 Task: Add an event with the title Third Project Review and Lessons Learned, date '2023/11/30', time 8:00 AM to 10:00 AMand add a description: Welcome to our Team Building Challenge: Scavenger Hunt, an exciting and engaging activity designed to foster teamwork, problem-solving, and collaboration within your team. This scavenger hunt is a fun and interactive way for team members to work together, think creatively, and build strong bonds while completing a series of challenges and searching for hidden items or clues., put the event into Red category, logged in from the account softage.8@softage.netand send the event invitation to softage.6@softage.net and softage.1@softage.net. Set a reminder for the event 15 minutes before
Action: Mouse moved to (134, 152)
Screenshot: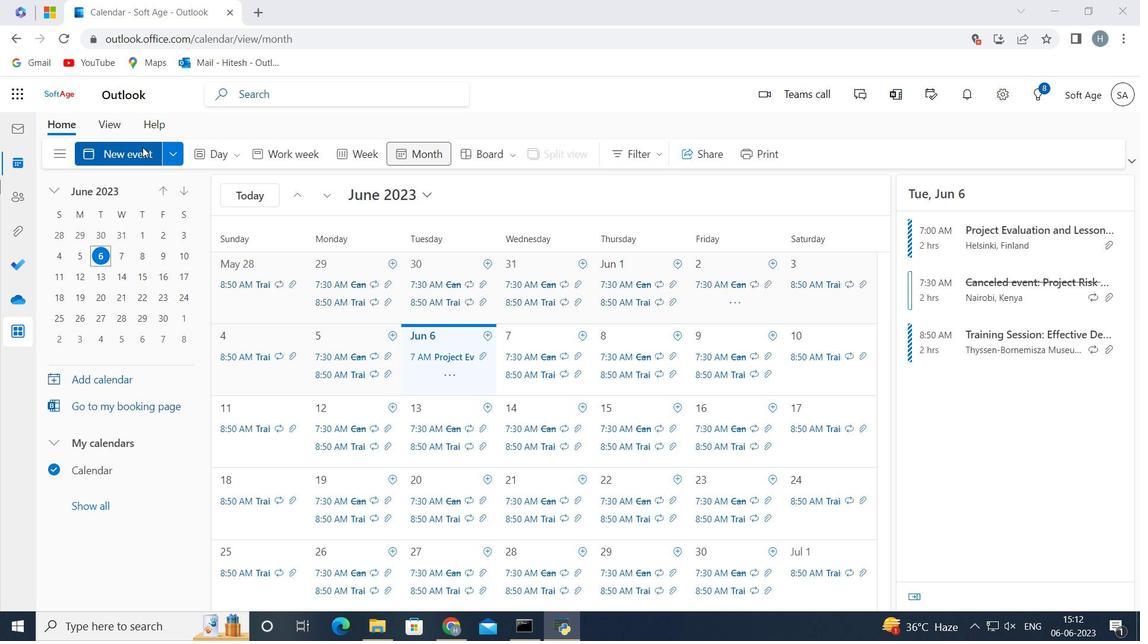 
Action: Mouse pressed left at (134, 152)
Screenshot: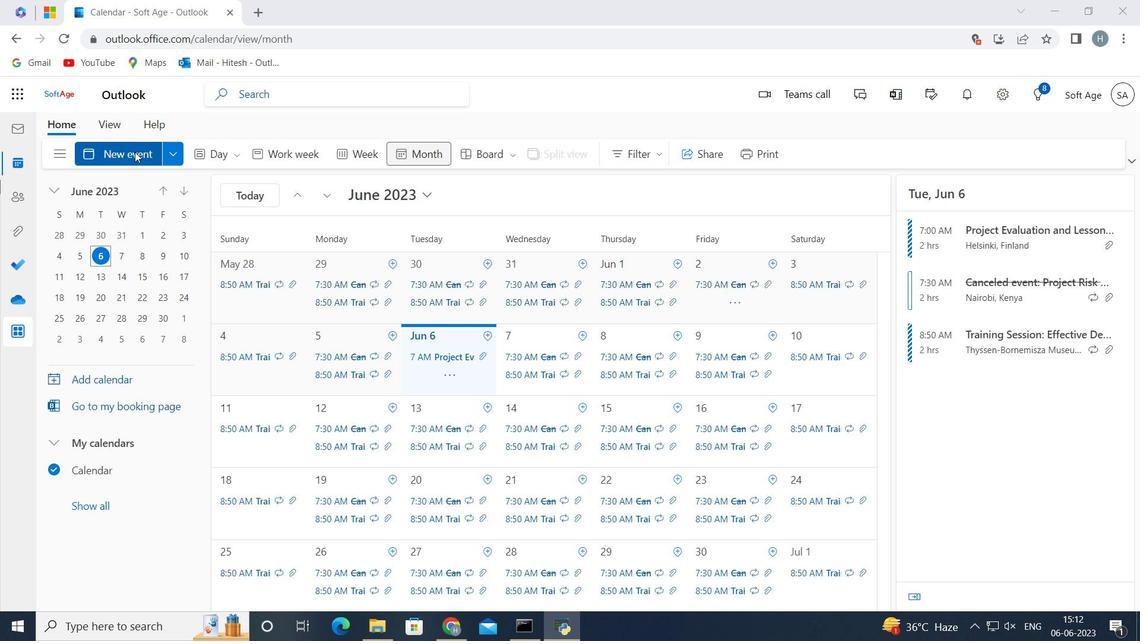 
Action: Mouse moved to (300, 242)
Screenshot: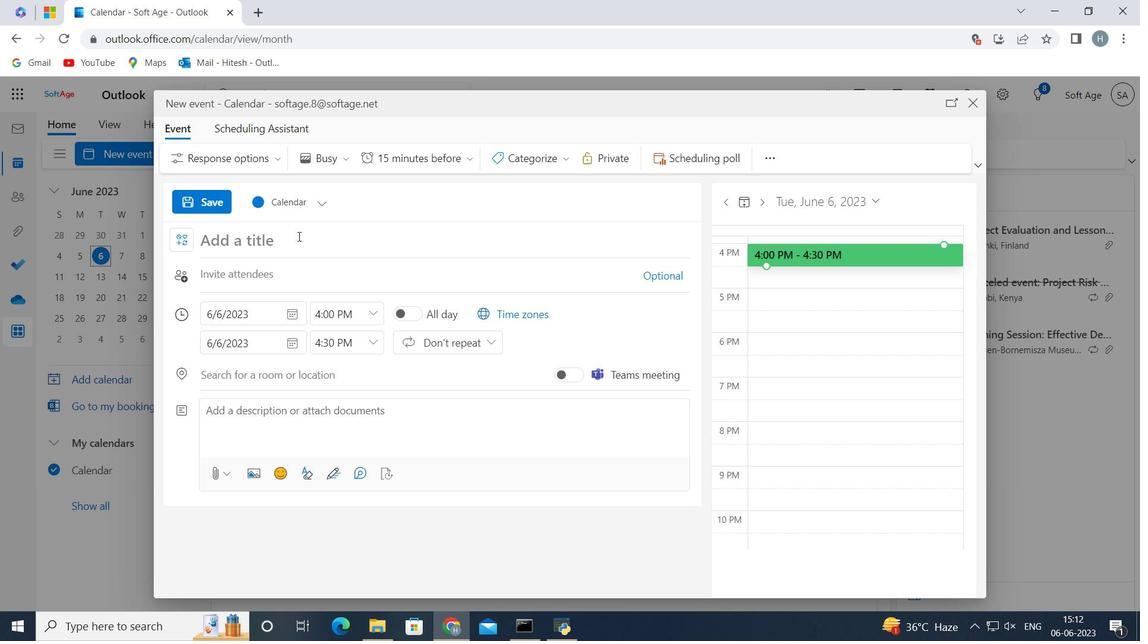 
Action: Mouse pressed left at (300, 242)
Screenshot: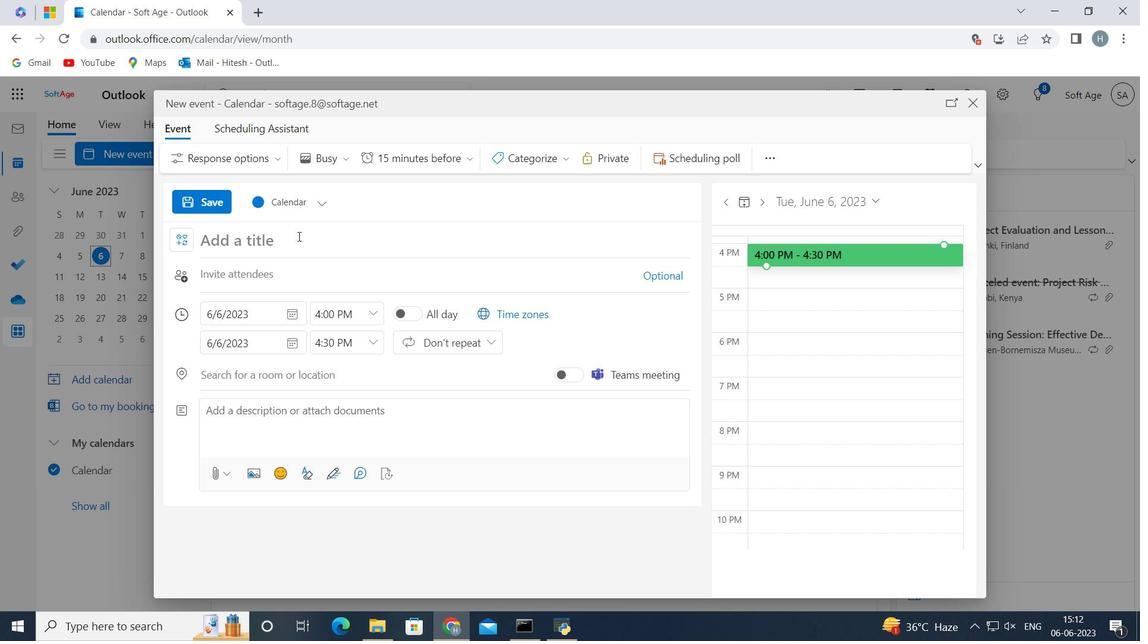 
Action: Mouse moved to (302, 242)
Screenshot: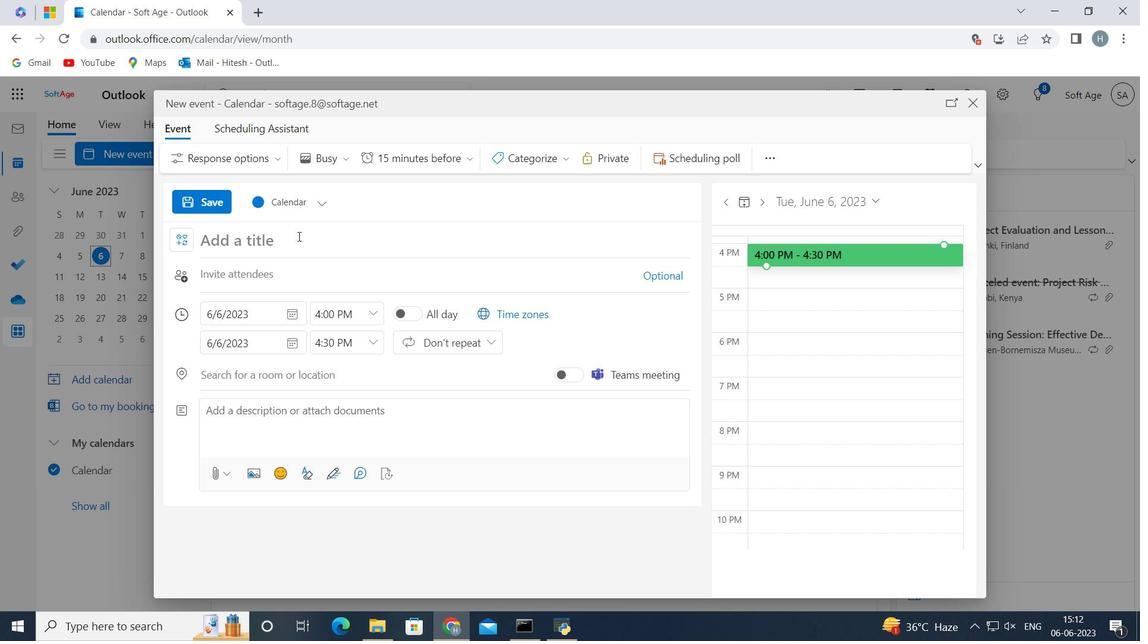 
Action: Key pressed <Key.shift>Third<Key.space><Key.shift>Project<Key.space><Key.shift>Review<Key.space>and<Key.space><Key.shift>Lessons<Key.space><Key.shift>Learned<Key.space>
Screenshot: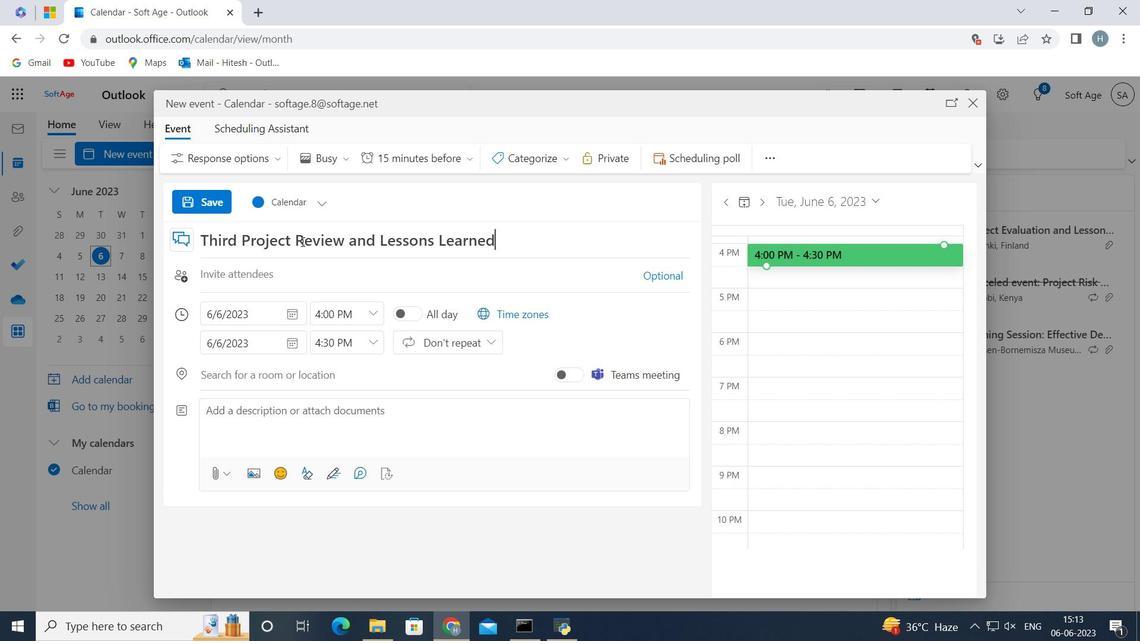
Action: Mouse moved to (292, 313)
Screenshot: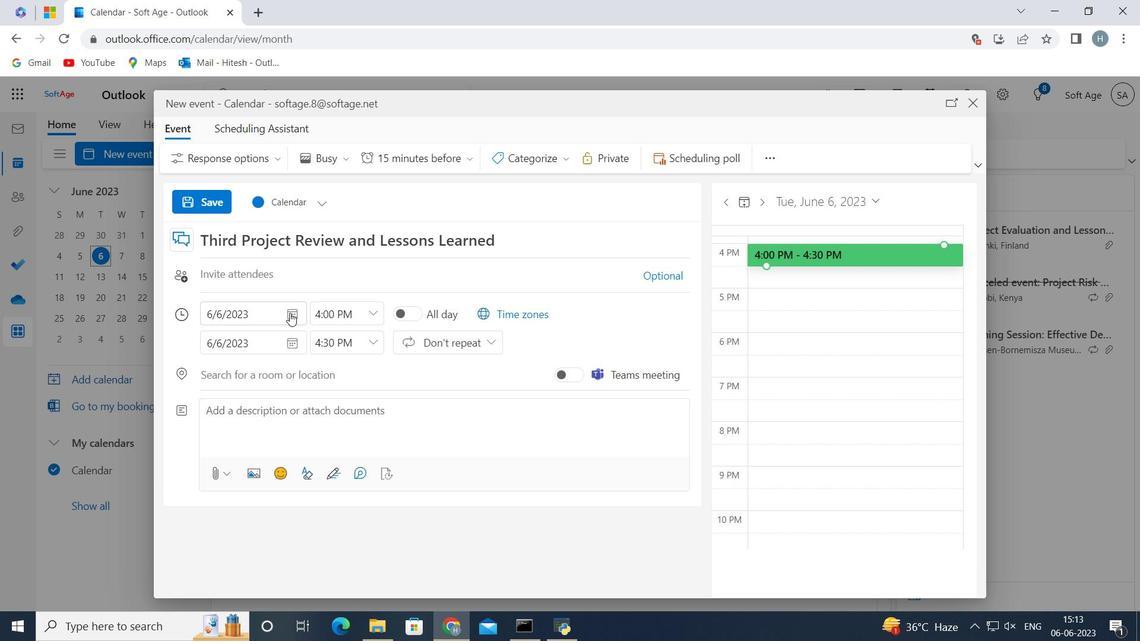 
Action: Mouse pressed left at (290, 313)
Screenshot: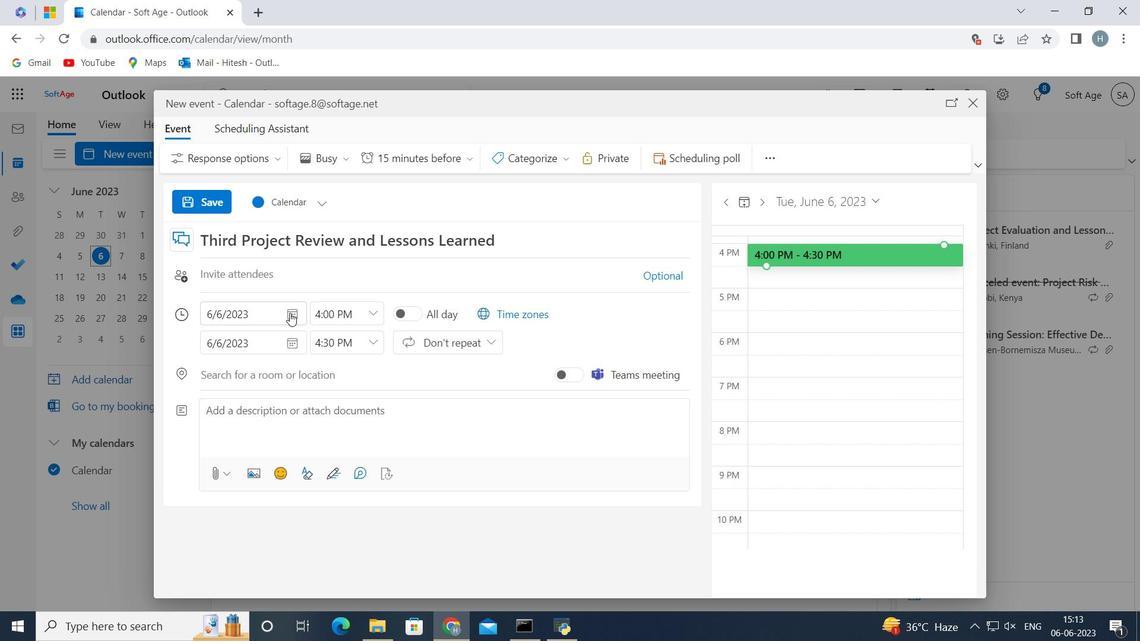 
Action: Mouse moved to (273, 340)
Screenshot: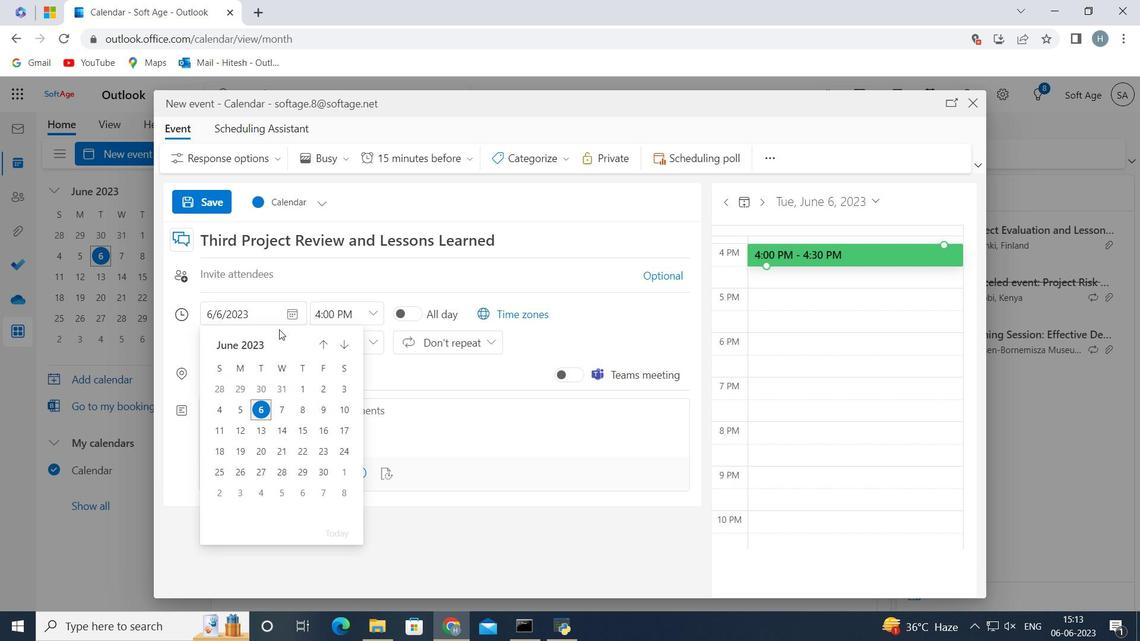 
Action: Mouse pressed left at (273, 340)
Screenshot: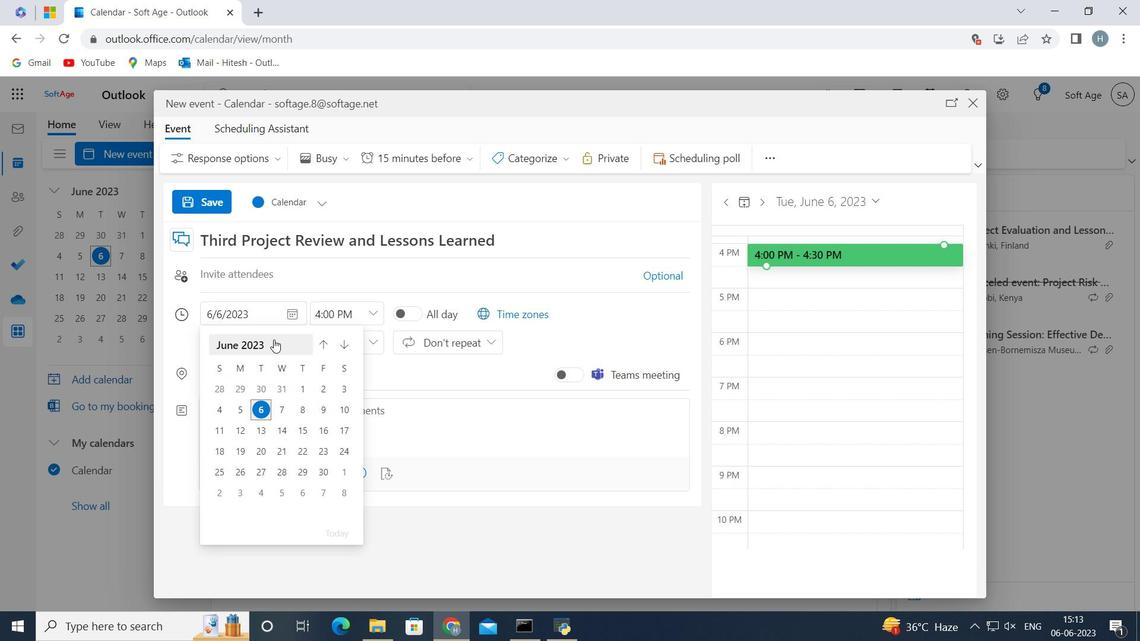 
Action: Mouse pressed left at (273, 340)
Screenshot: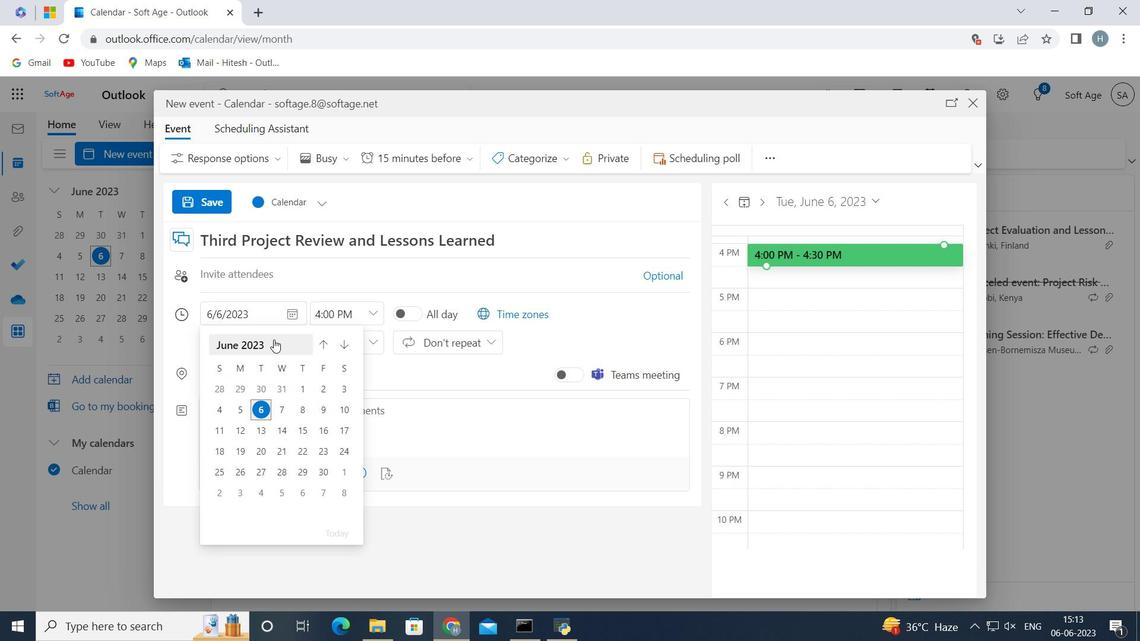 
Action: Mouse moved to (338, 370)
Screenshot: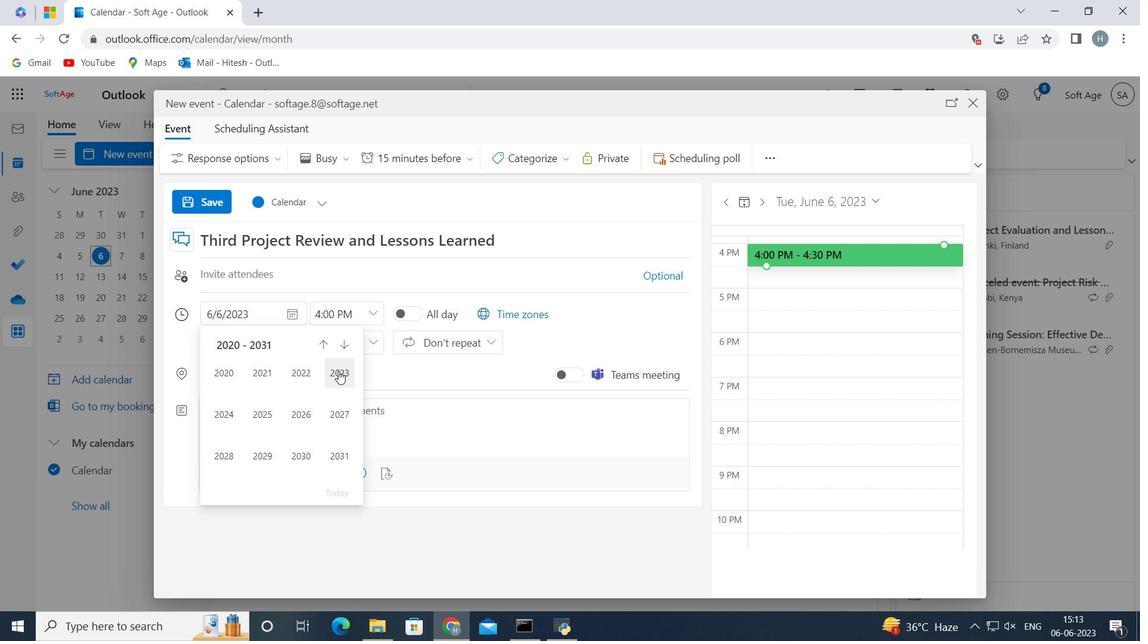 
Action: Mouse pressed left at (338, 370)
Screenshot: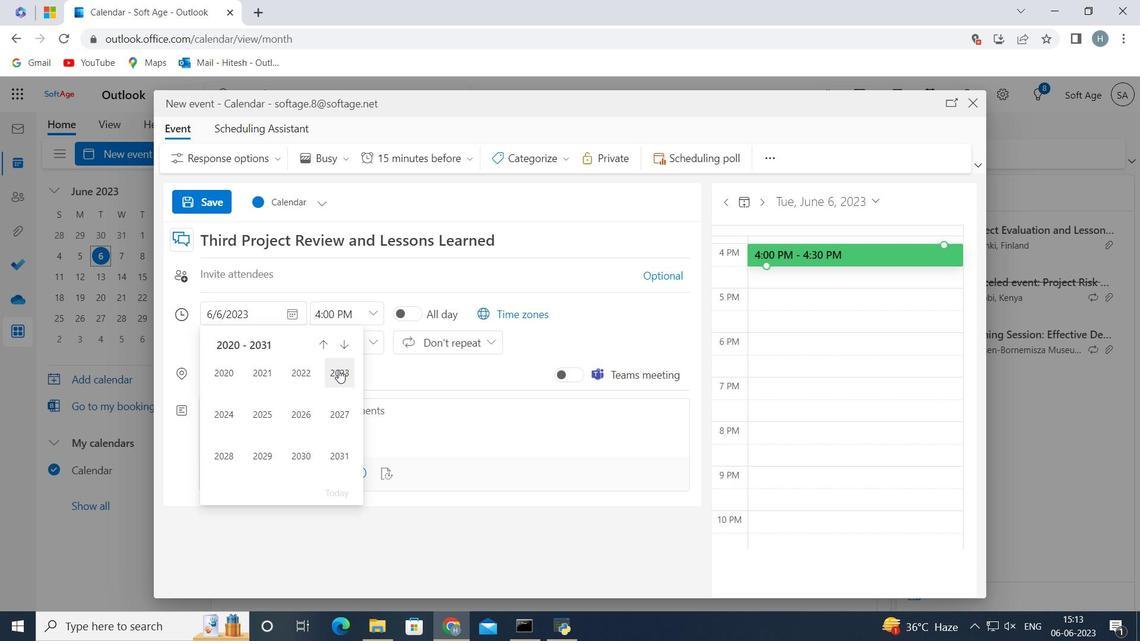 
Action: Mouse moved to (300, 453)
Screenshot: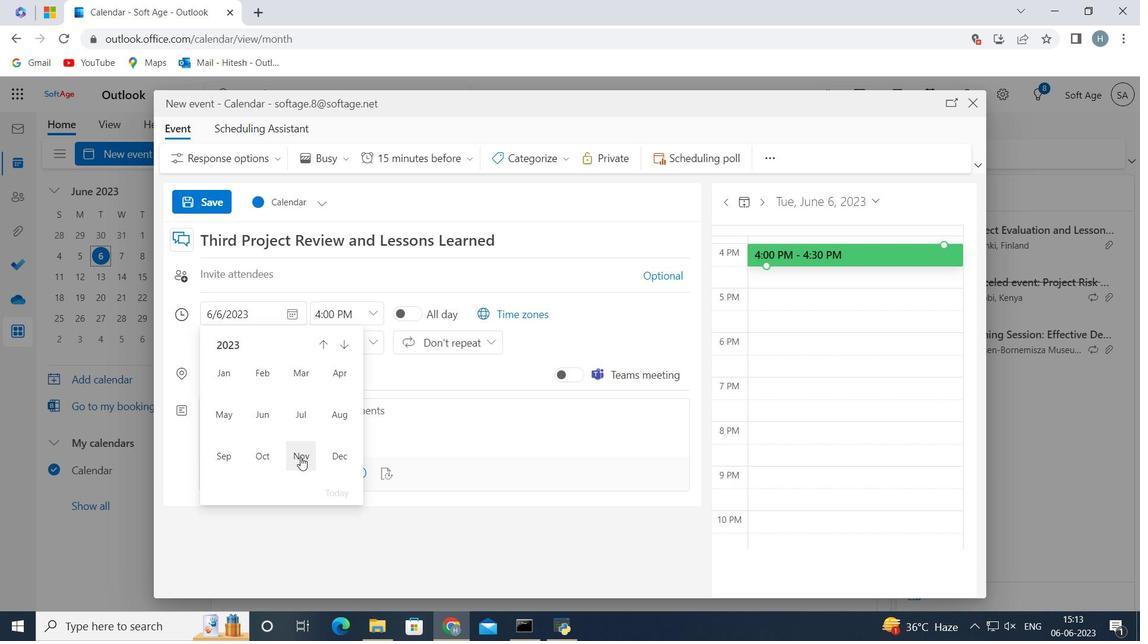 
Action: Mouse pressed left at (300, 453)
Screenshot: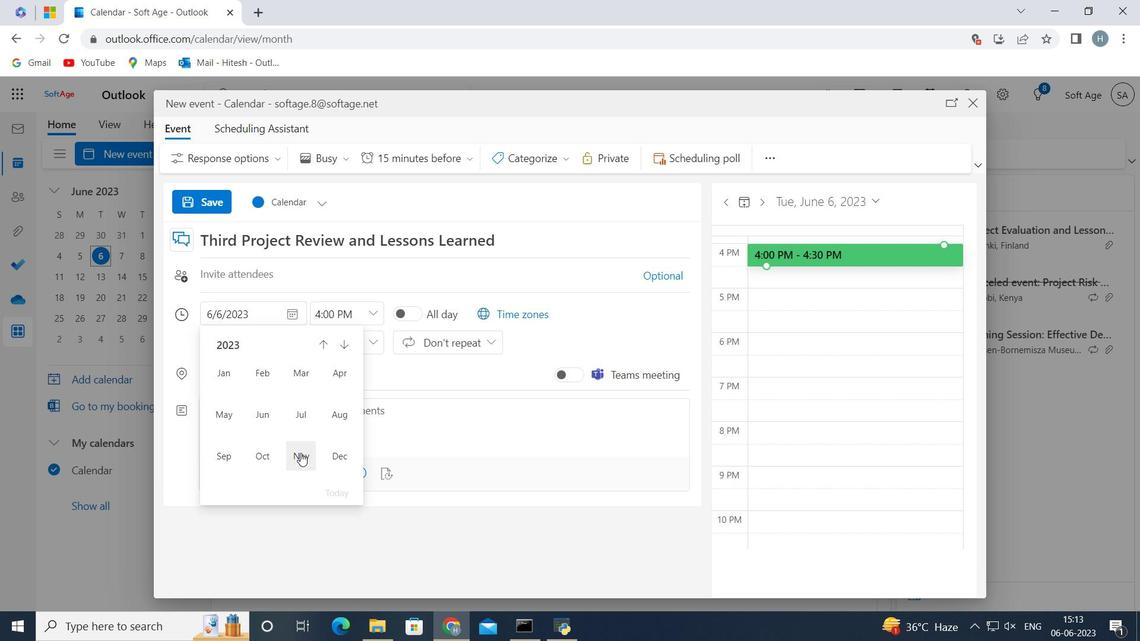 
Action: Mouse moved to (300, 470)
Screenshot: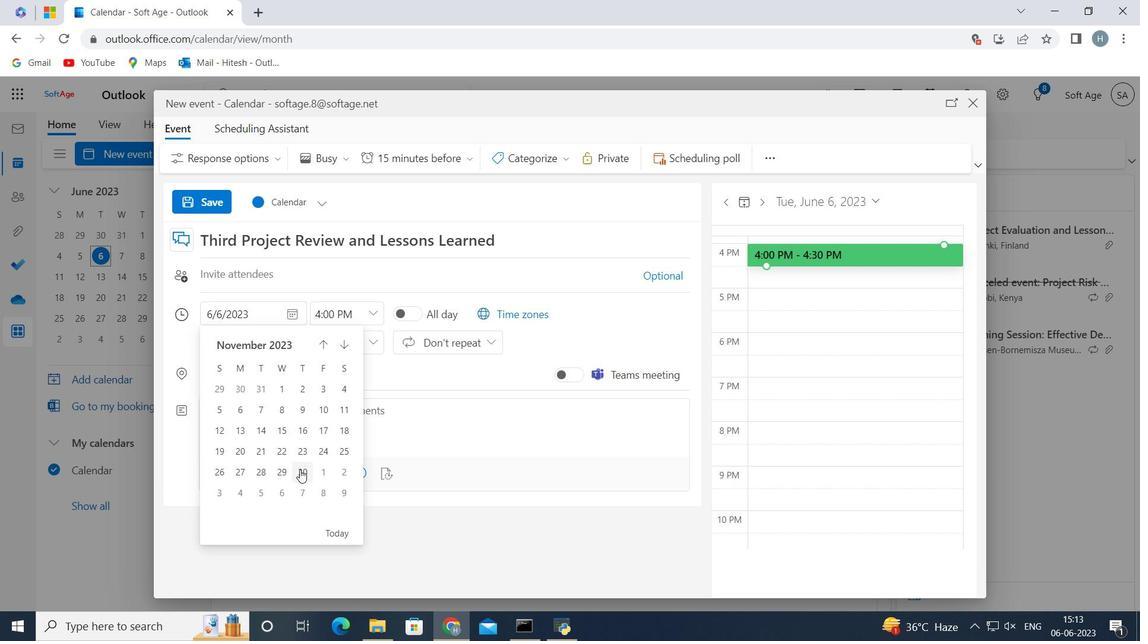
Action: Mouse pressed left at (300, 470)
Screenshot: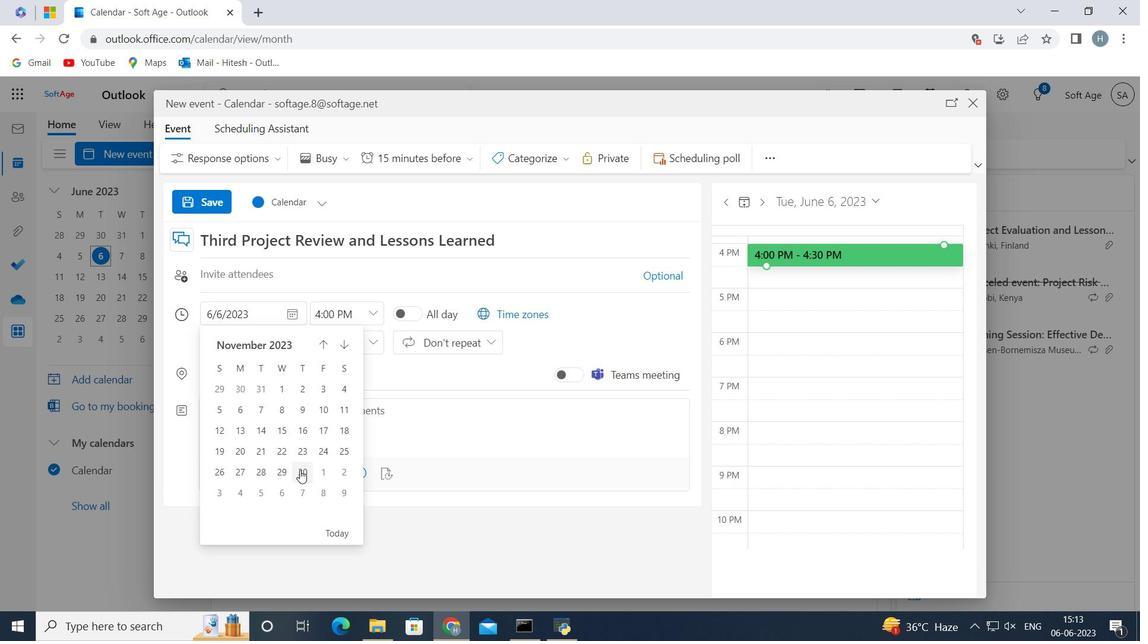 
Action: Mouse moved to (370, 314)
Screenshot: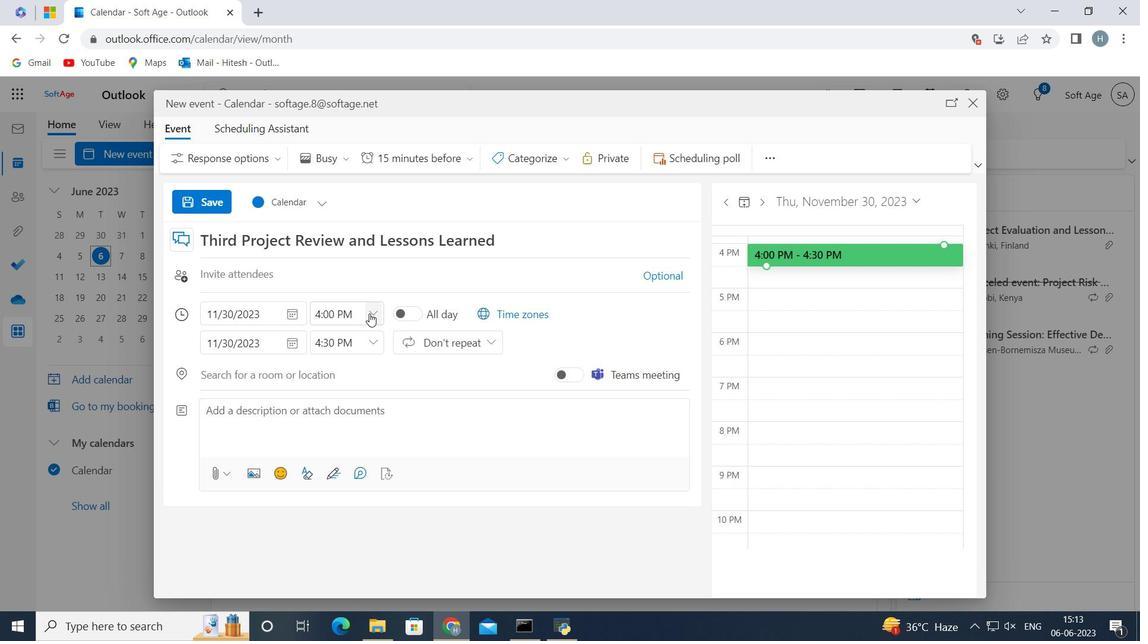 
Action: Mouse pressed left at (370, 314)
Screenshot: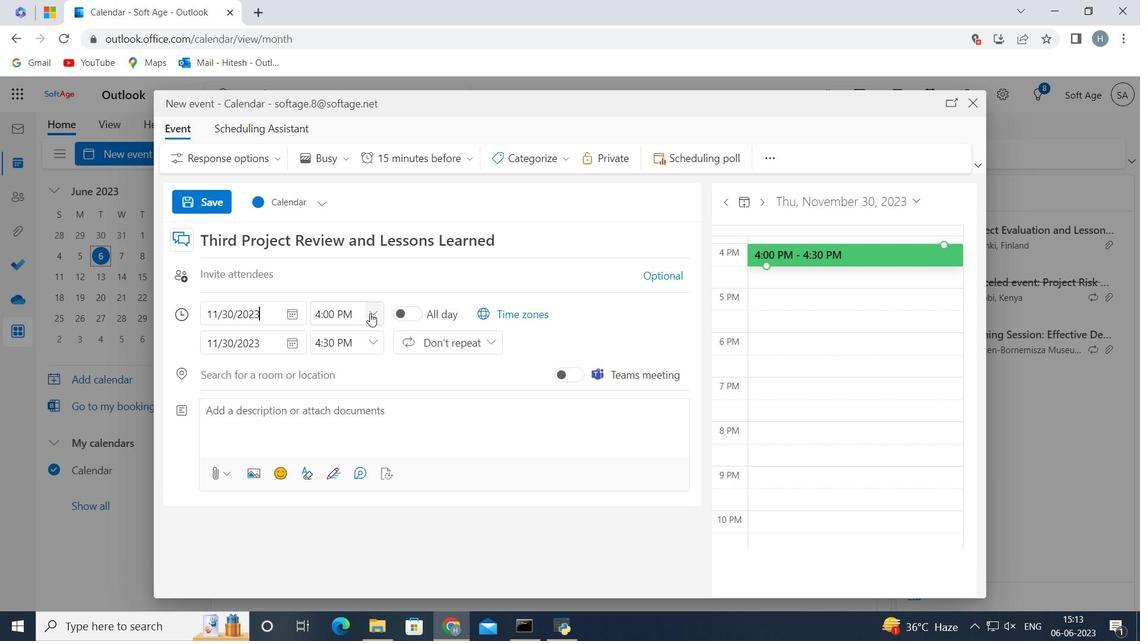 
Action: Mouse moved to (337, 394)
Screenshot: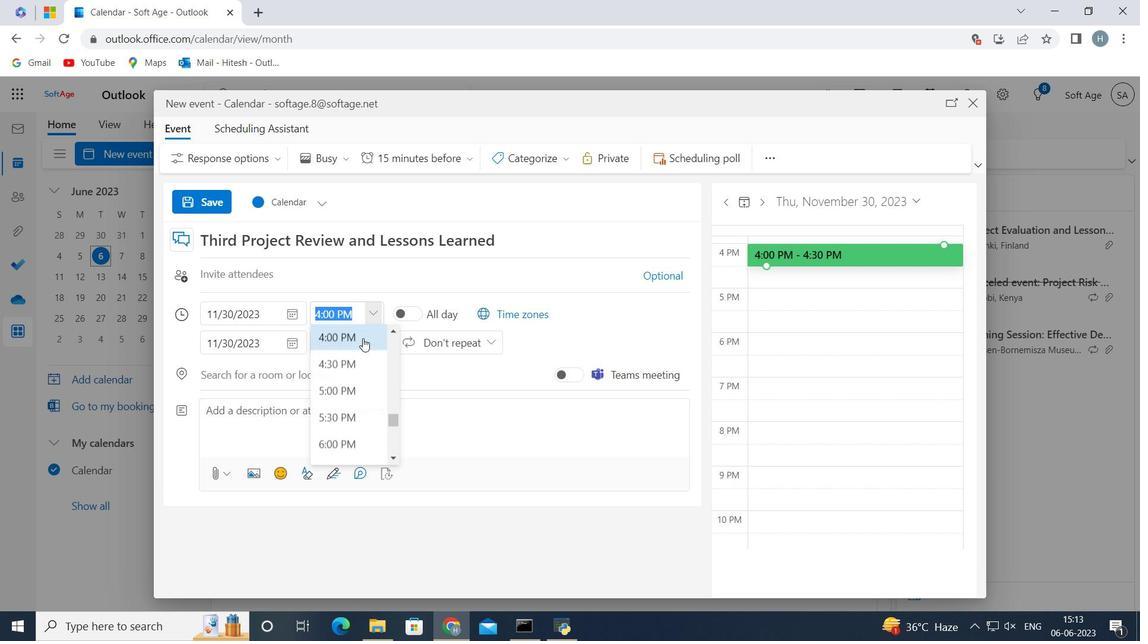 
Action: Mouse scrolled (337, 395) with delta (0, 0)
Screenshot: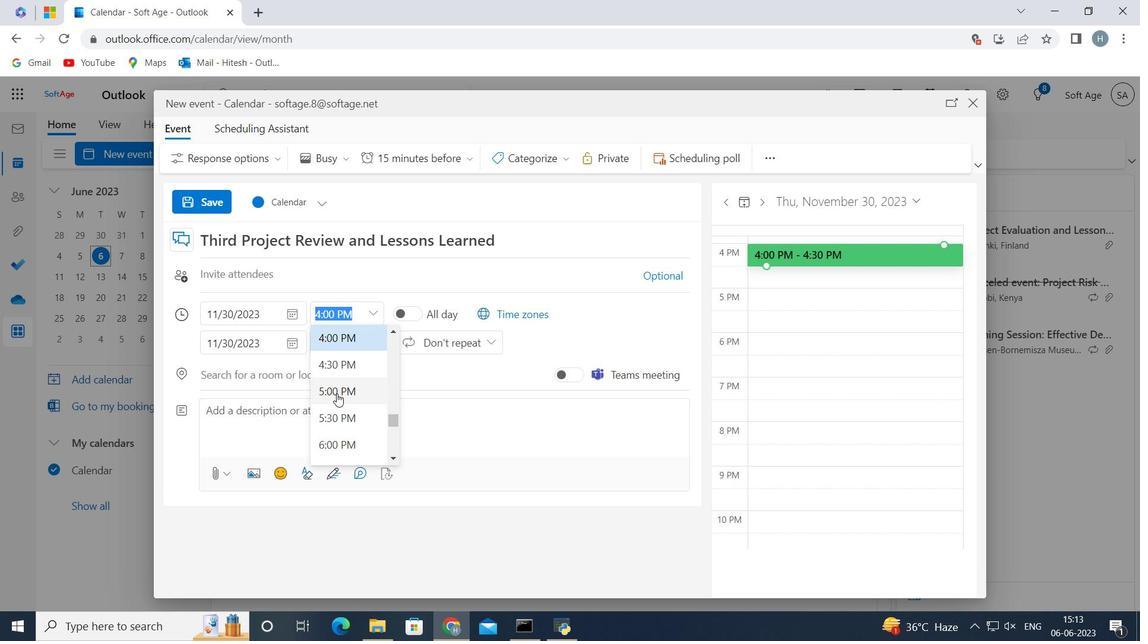 
Action: Mouse scrolled (337, 395) with delta (0, 0)
Screenshot: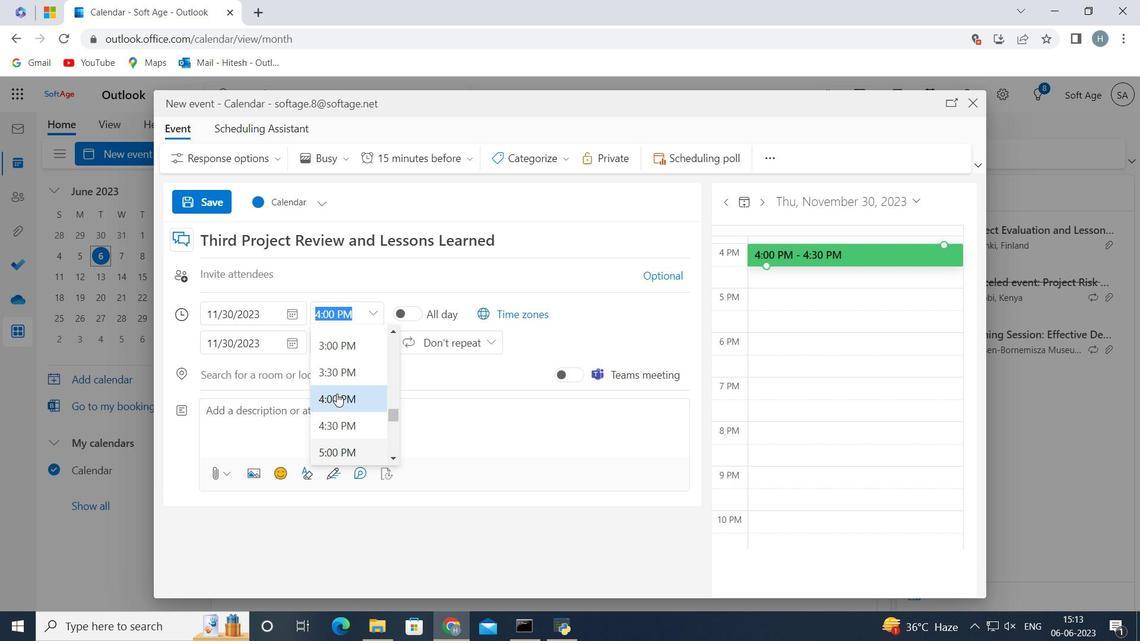 
Action: Mouse moved to (337, 394)
Screenshot: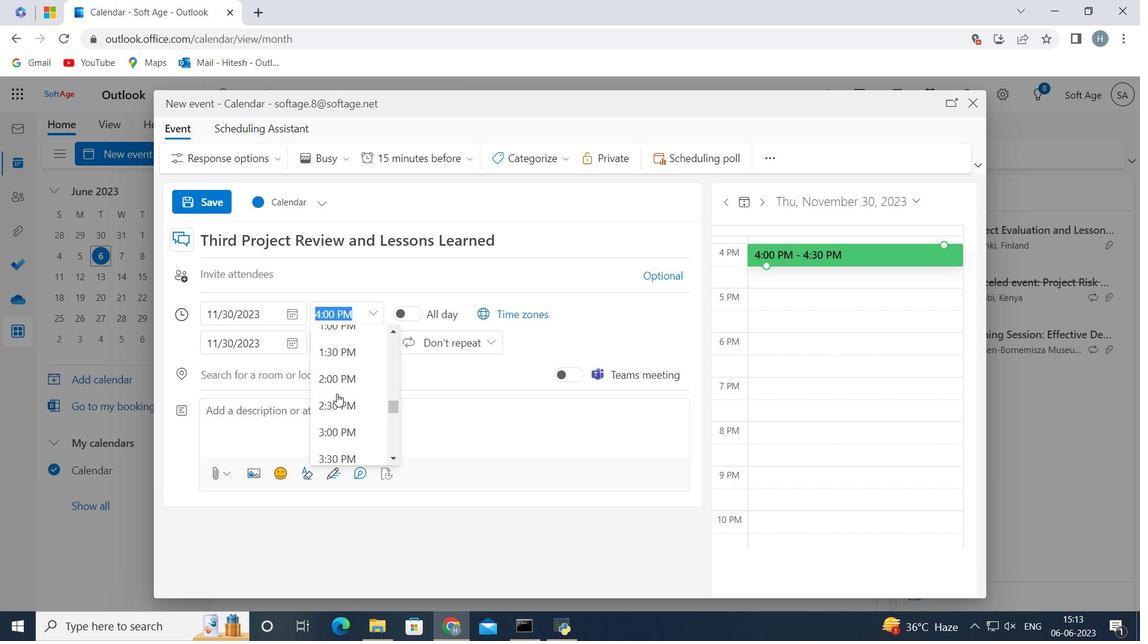 
Action: Mouse scrolled (337, 395) with delta (0, 0)
Screenshot: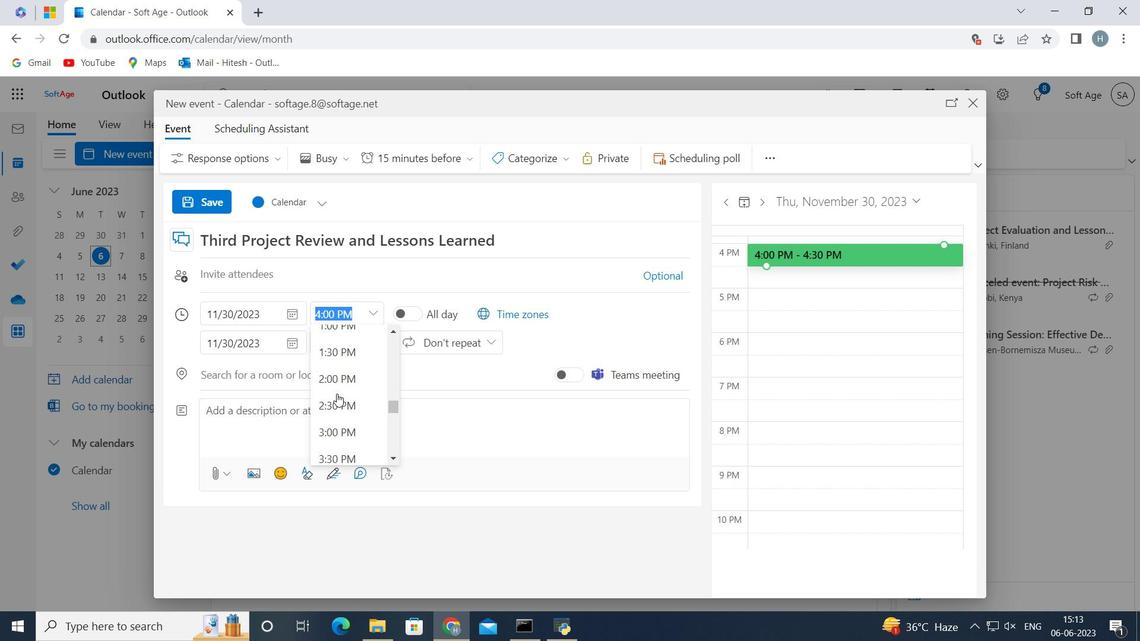 
Action: Mouse scrolled (337, 395) with delta (0, 0)
Screenshot: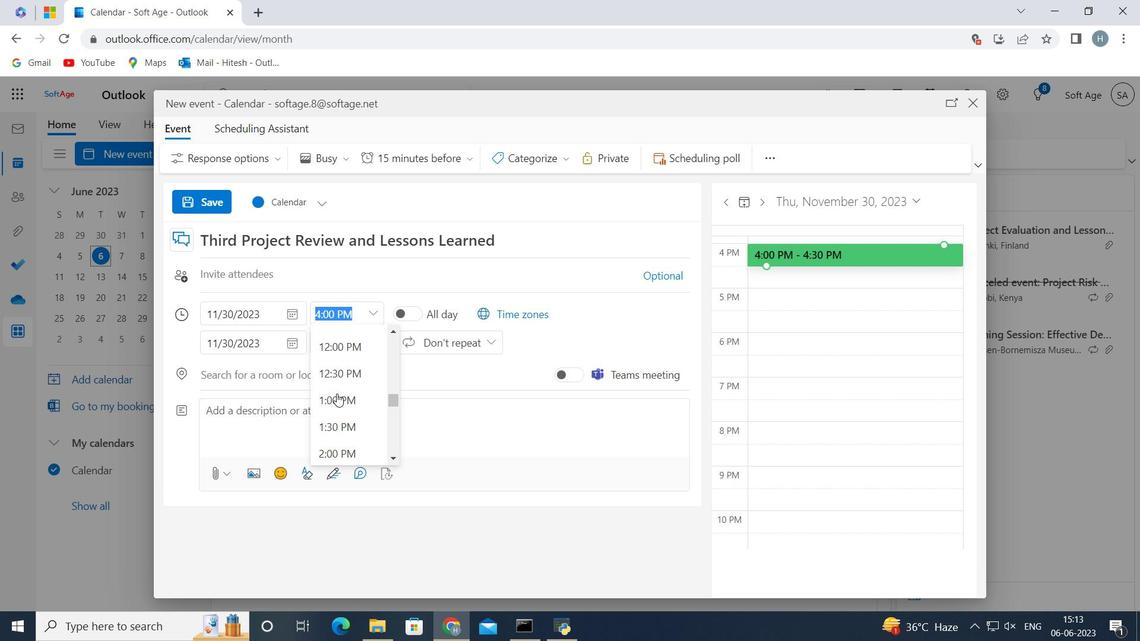 
Action: Mouse moved to (337, 394)
Screenshot: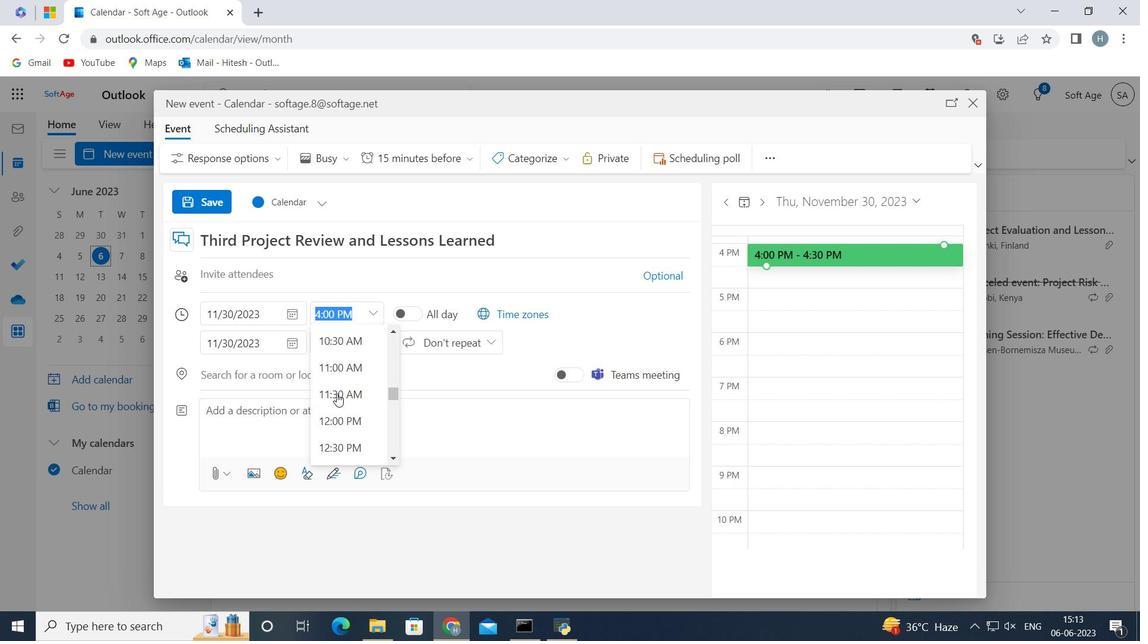 
Action: Mouse scrolled (337, 395) with delta (0, 0)
Screenshot: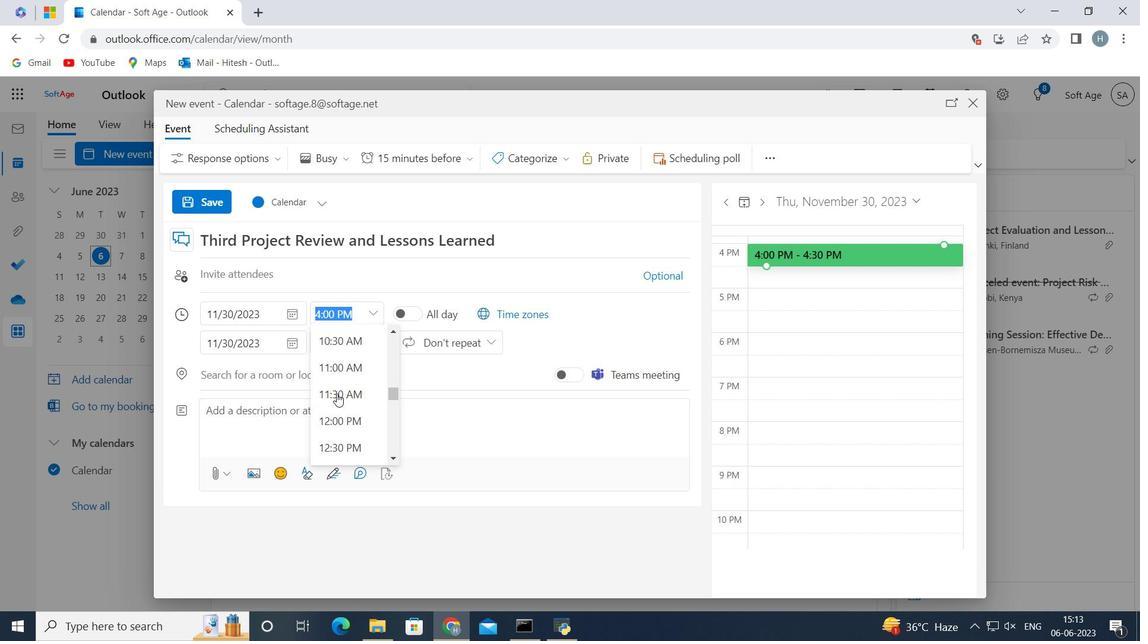 
Action: Mouse scrolled (337, 395) with delta (0, 0)
Screenshot: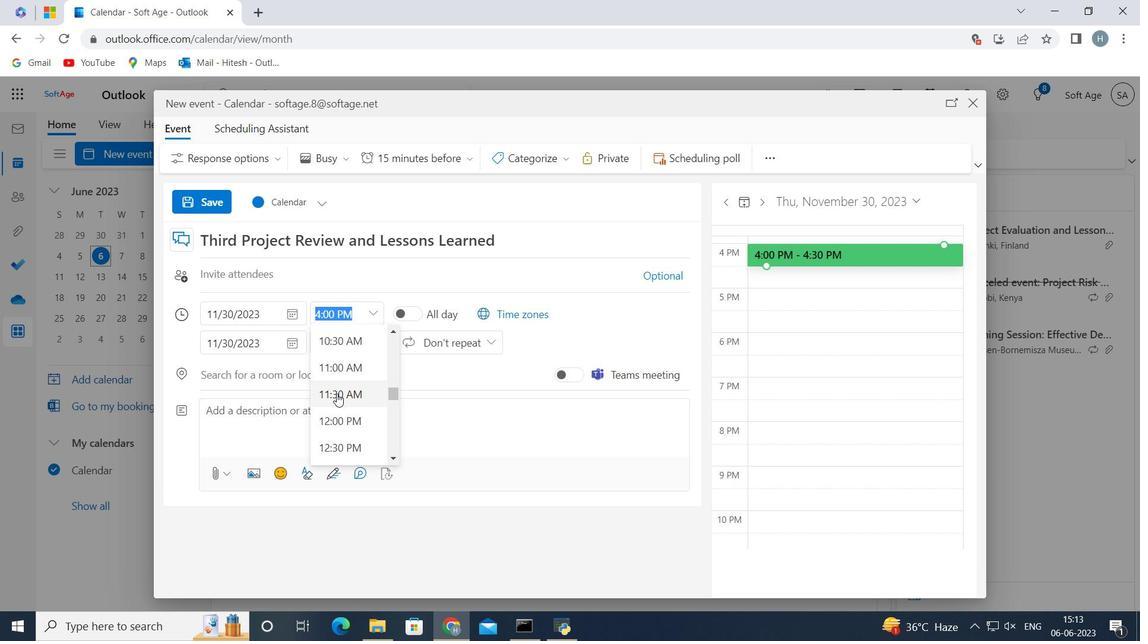 
Action: Mouse scrolled (337, 393) with delta (0, 0)
Screenshot: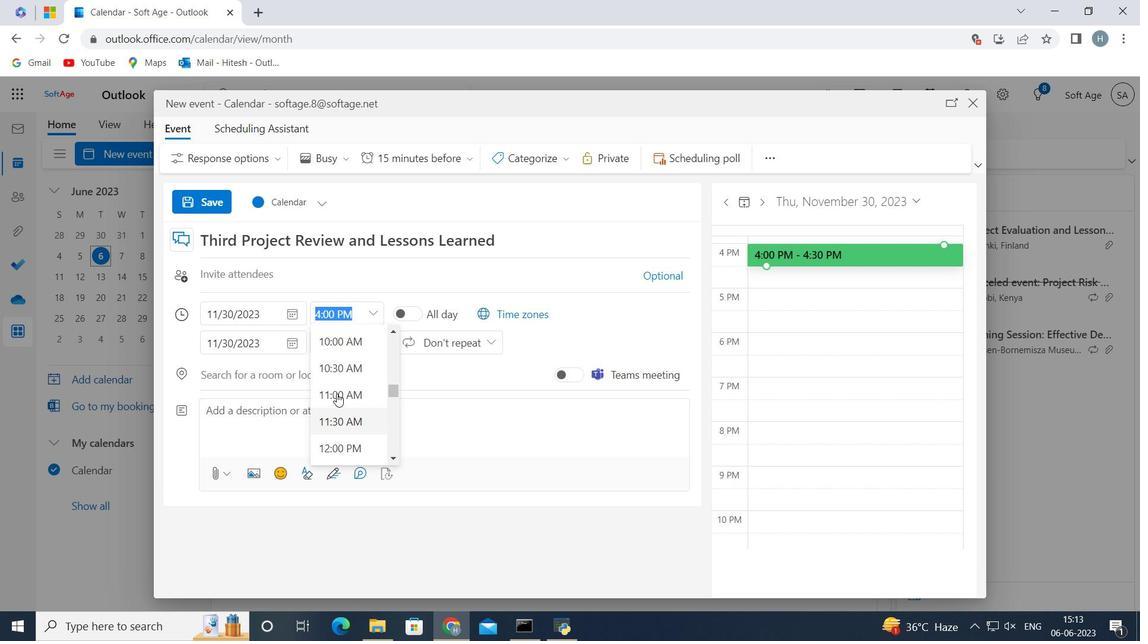 
Action: Mouse scrolled (337, 395) with delta (0, 0)
Screenshot: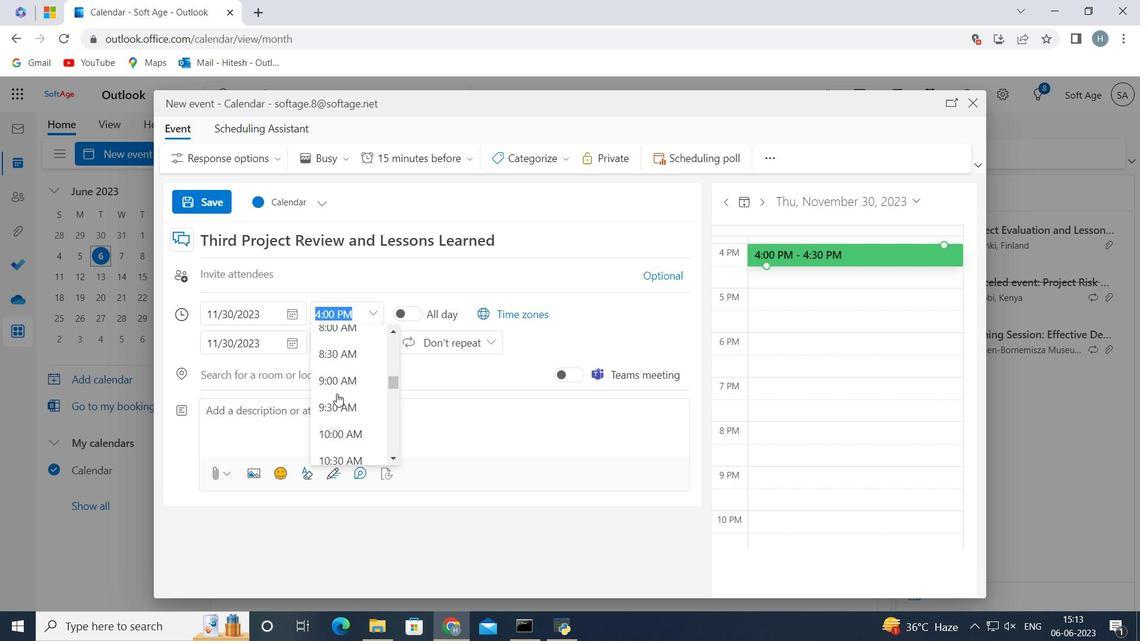 
Action: Mouse moved to (351, 351)
Screenshot: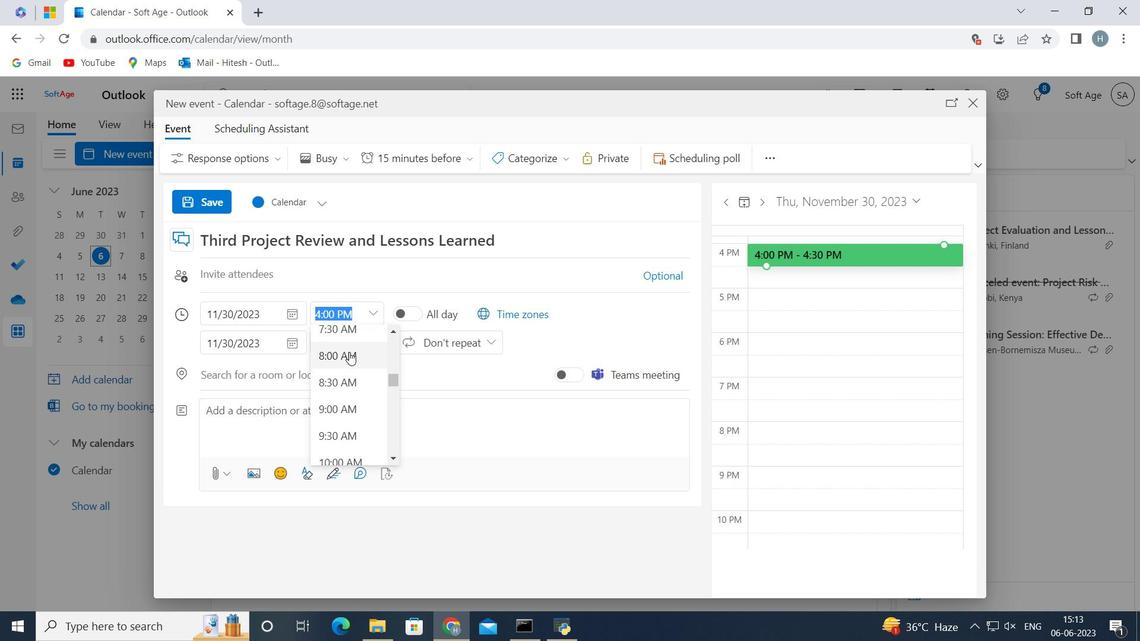 
Action: Mouse pressed left at (351, 351)
Screenshot: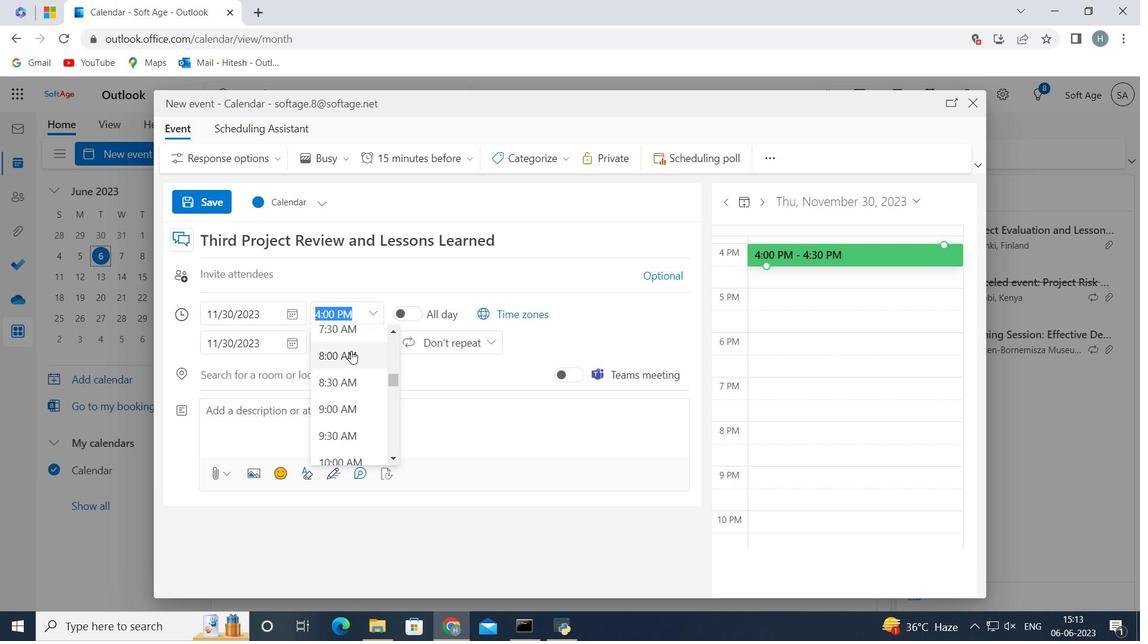 
Action: Mouse moved to (373, 342)
Screenshot: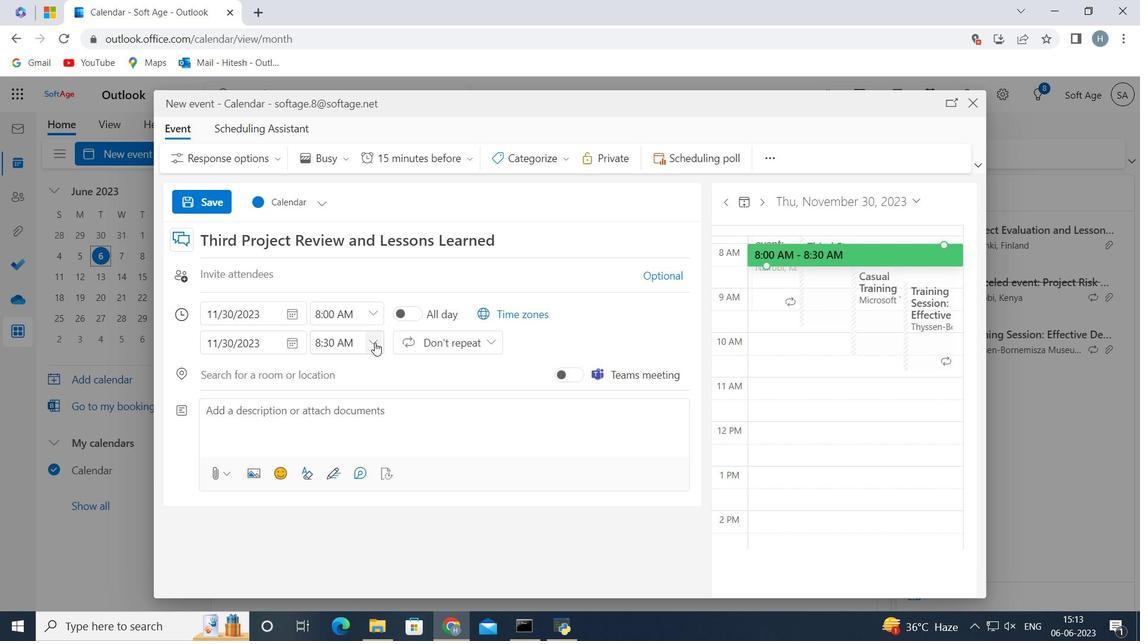 
Action: Mouse pressed left at (373, 342)
Screenshot: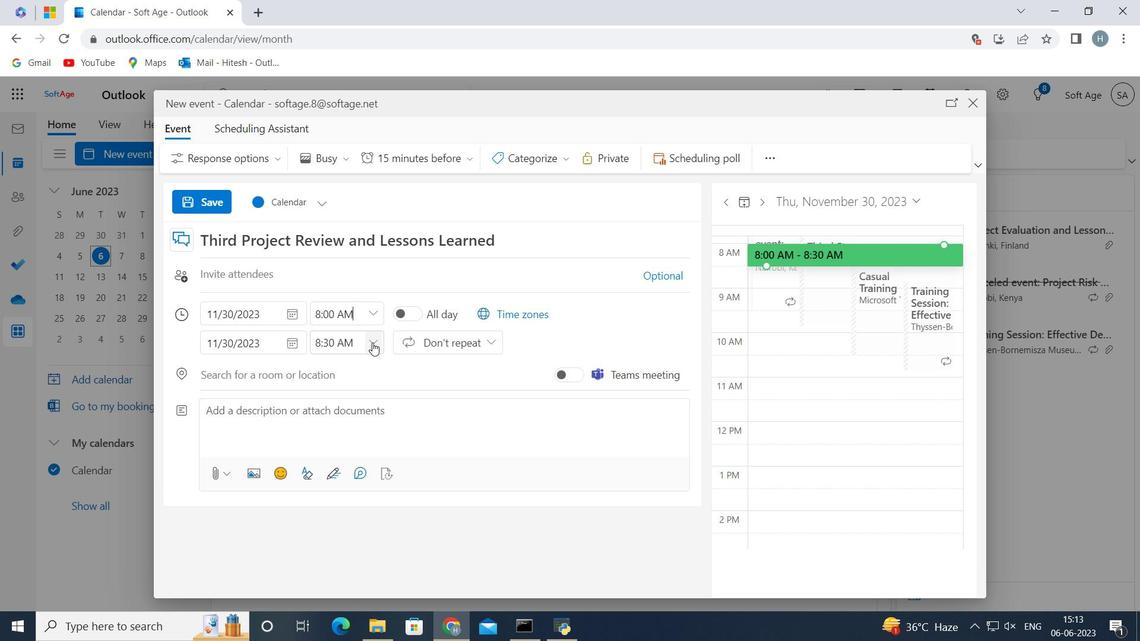 
Action: Mouse moved to (364, 444)
Screenshot: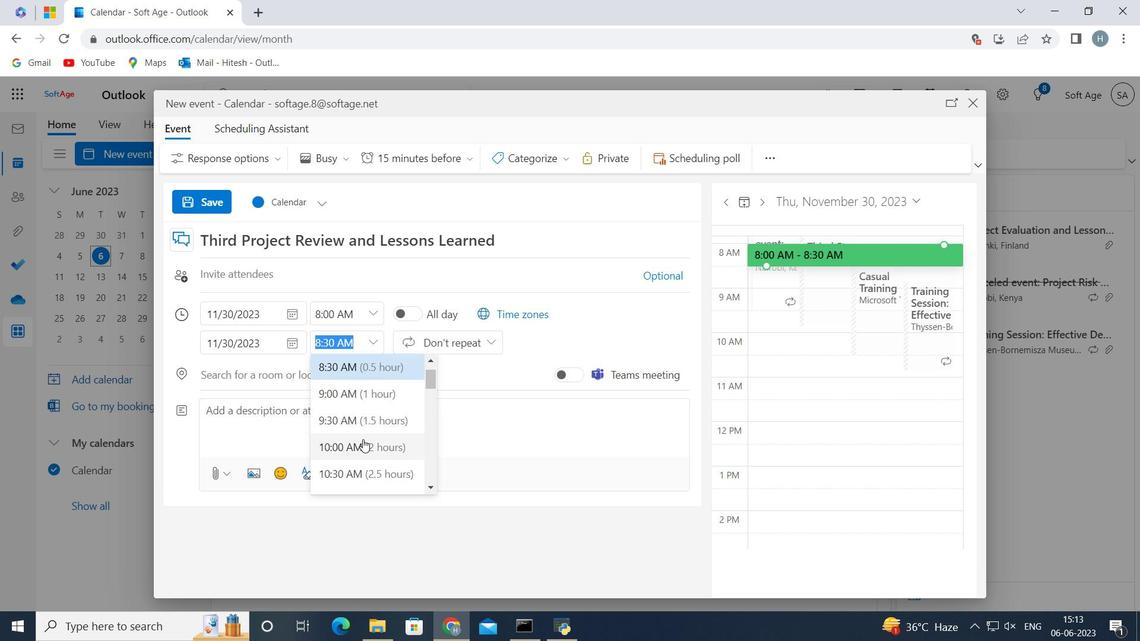 
Action: Mouse pressed left at (364, 444)
Screenshot: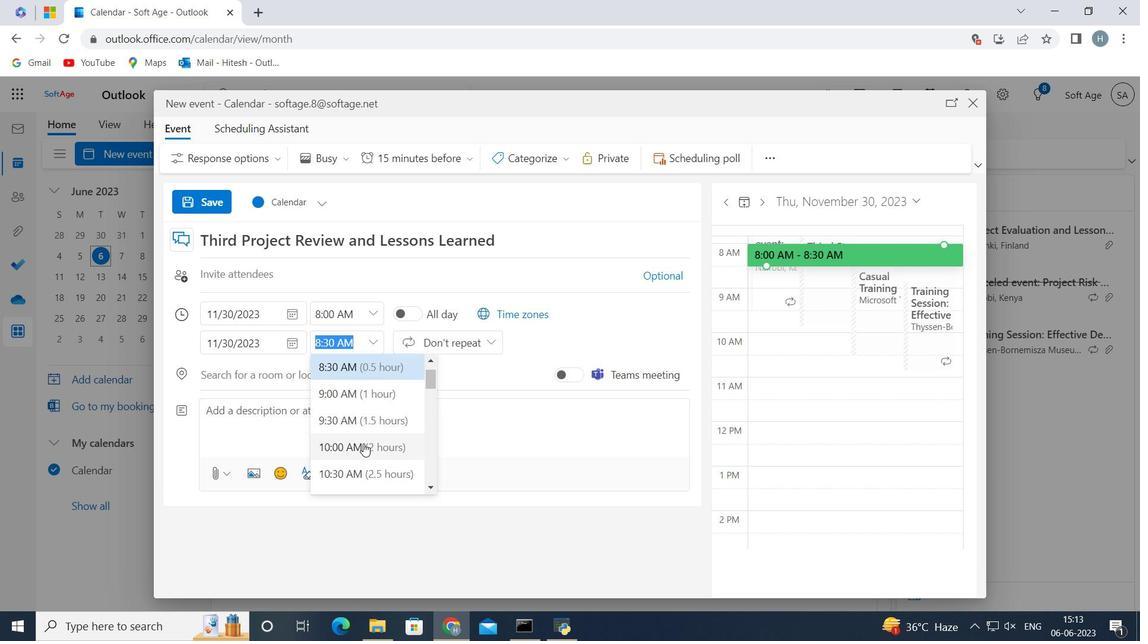 
Action: Mouse moved to (363, 417)
Screenshot: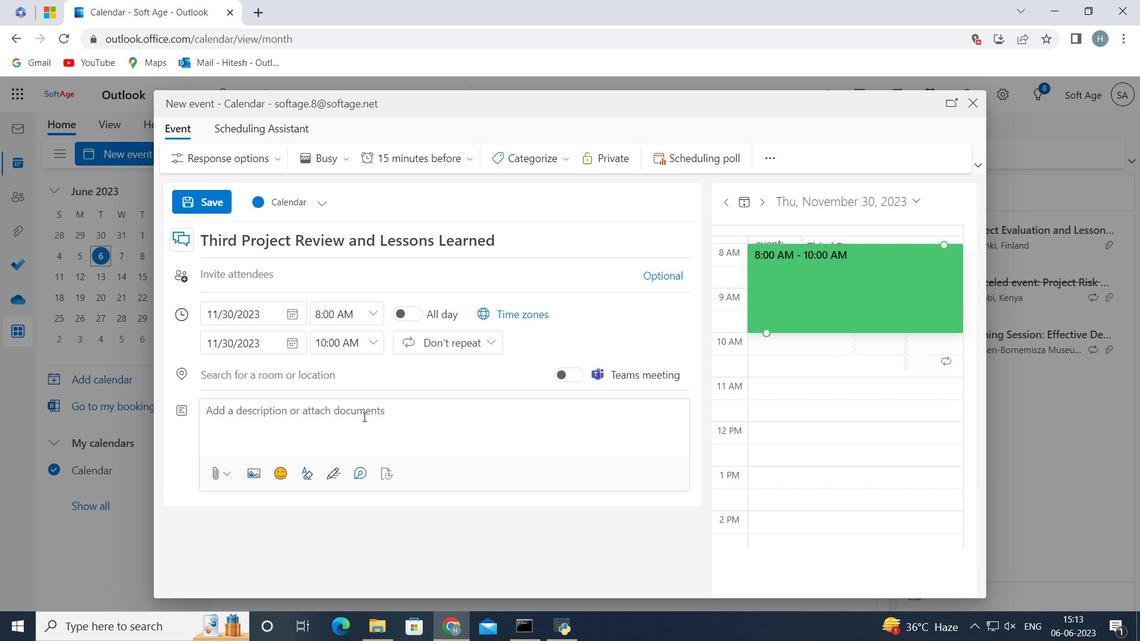 
Action: Mouse pressed left at (363, 417)
Screenshot: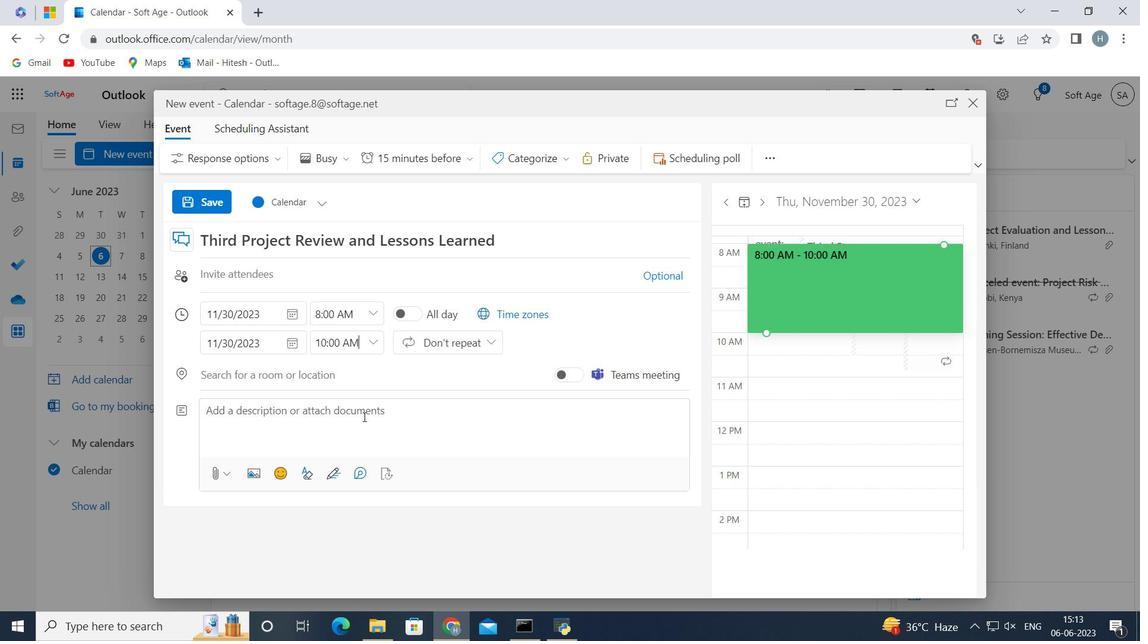 
Action: Key pressed <Key.shift>Welcome<Key.space>to<Key.space>our<Key.space><Key.shift>Team<Key.space><Key.shift>Building<Key.space><Key.shift>Challenge<Key.shift_r>:<Key.space><Key.shift>Scavenger<Key.space><Key.shift>Hunt,<Key.space>an<Key.space>exciting<Key.space>and<Key.space>engaging<Key.space>activity<Key.space>designed<Key.space>to<Key.space>foster<Key.space>teamwork,<Key.space>problem-solving,<Key.space>and<Key.space>collaboration<Key.space>within<Key.space>your<Key.space>team.<Key.space><Key.shift>This<Key.space>scavenger<Key.space>hunt<Key.space>is<Key.space>a<Key.space>fun<Key.space>and<Key.space>interactive<Key.space>way<Key.space>for<Key.space>team<Key.space>members<Key.space>to<Key.space>work<Key.space>together,<Key.space>think<Key.space>creativly<Key.backspace><Key.backspace>elym<Key.backspace>,<Key.space>and<Key.space>build<Key.space>strong<Key.space>n<Key.backspace>bong<Key.backspace>ds<Key.space>whit<Key.backspace>le<Key.space>completing<Key.space>a<Key.space>series<Key.space>of<Key.space>v<Key.backspace>challenges<Key.space>and<Key.space>searching<Key.space>for<Key.space>hidden<Key.space>iteams<Key.space>or<Key.space>clues.<Key.space><Key.left><Key.left><Key.left><Key.left><Key.left><Key.left><Key.left><Key.left><Key.left><Key.left><Key.left><Key.left><Key.left><Key.left><Key.backspace><Key.right><Key.backspace>e
Screenshot: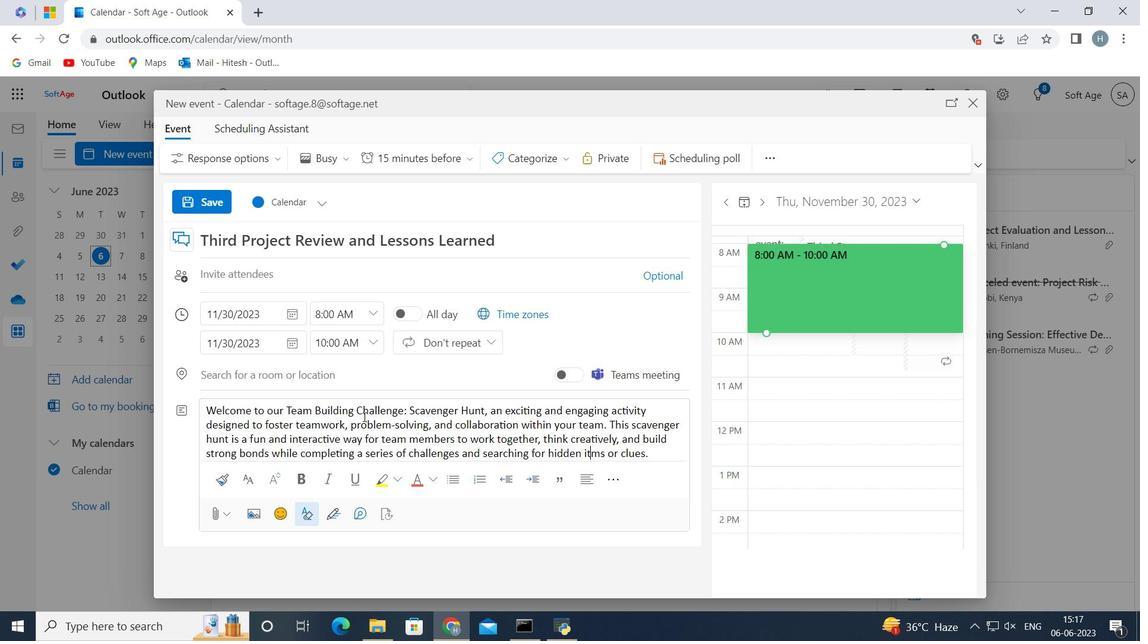 
Action: Mouse moved to (667, 453)
Screenshot: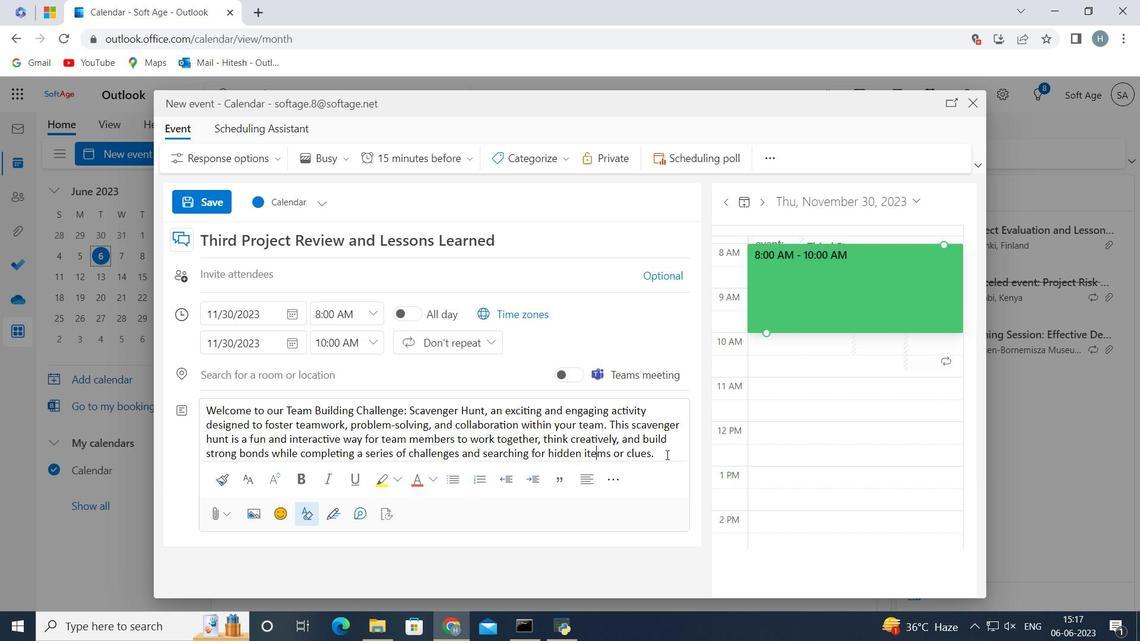 
Action: Mouse pressed left at (667, 455)
Screenshot: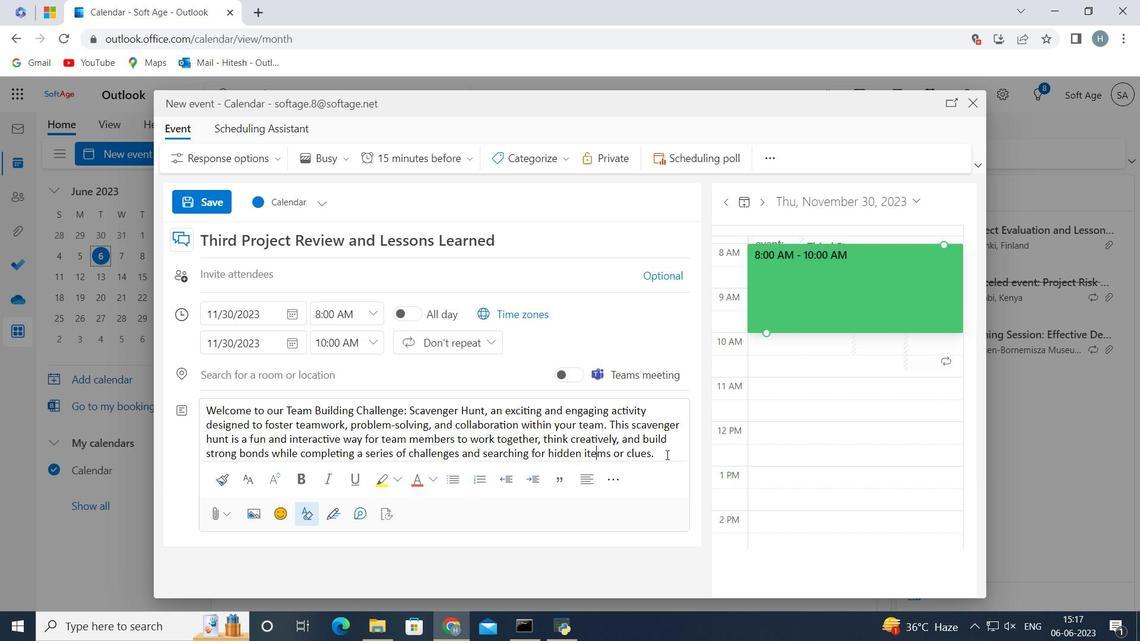 
Action: Mouse moved to (528, 152)
Screenshot: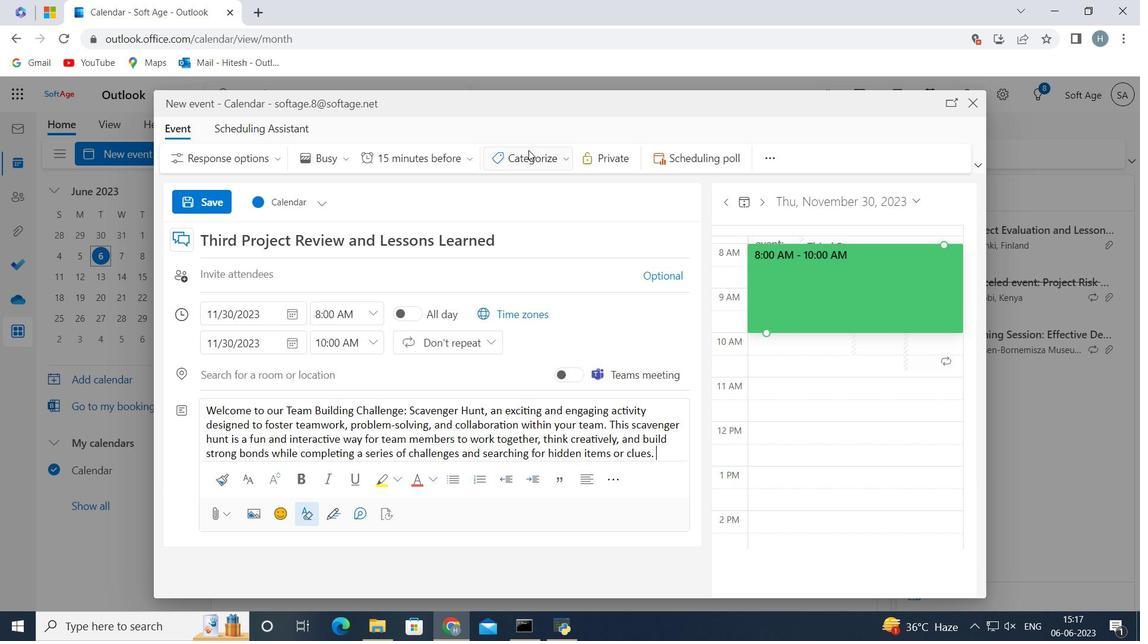 
Action: Mouse pressed left at (528, 152)
Screenshot: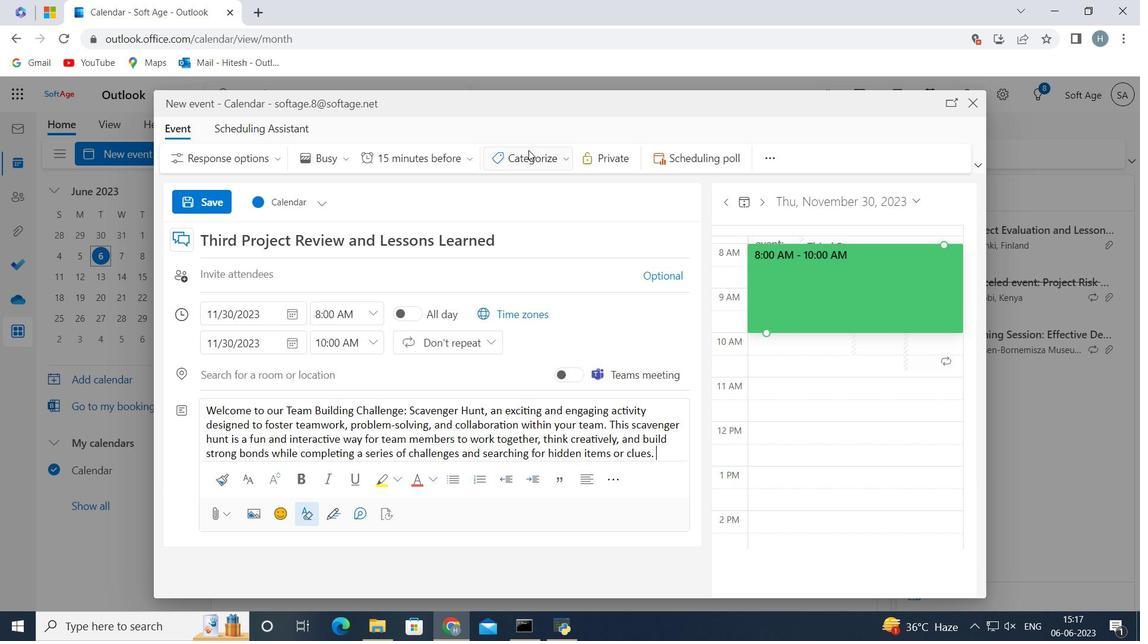 
Action: Mouse moved to (551, 278)
Screenshot: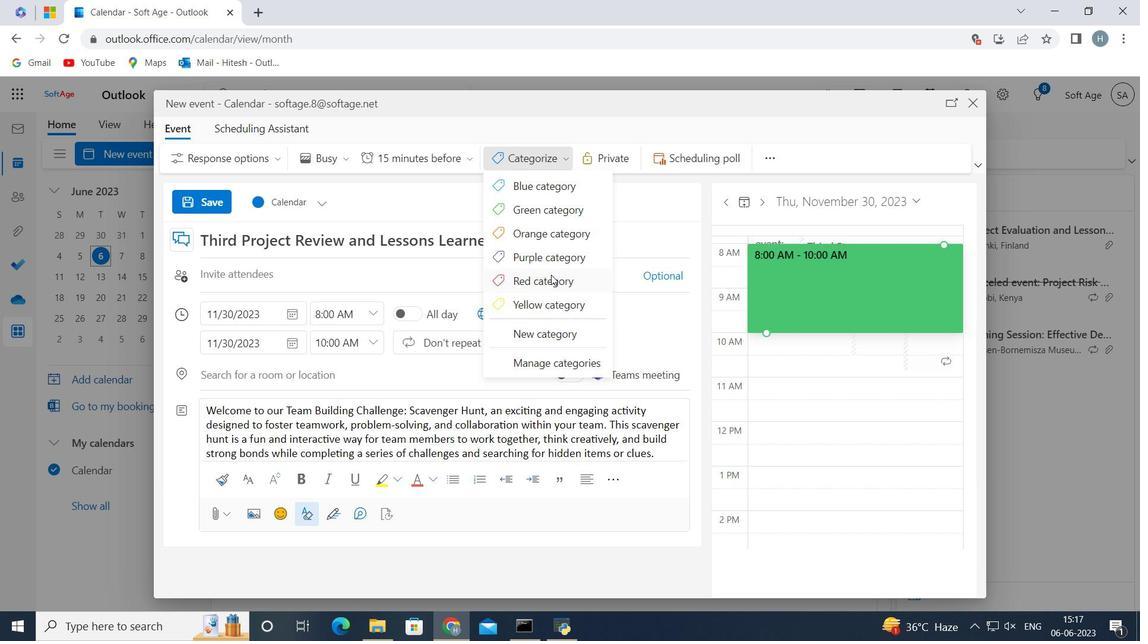 
Action: Mouse pressed left at (551, 278)
Screenshot: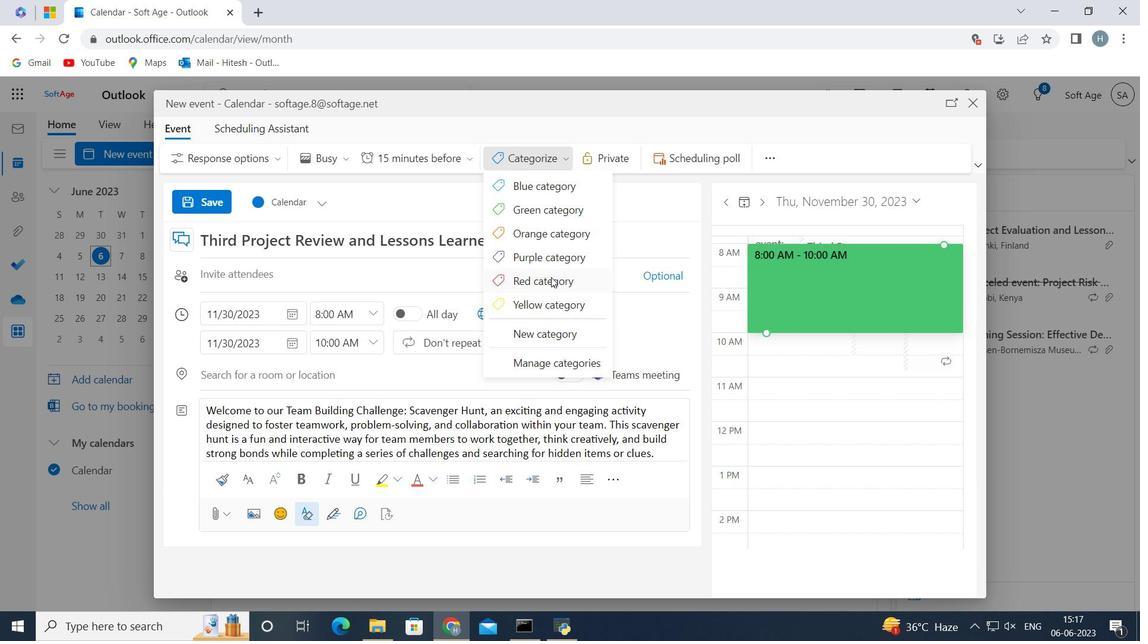 
Action: Mouse moved to (443, 283)
Screenshot: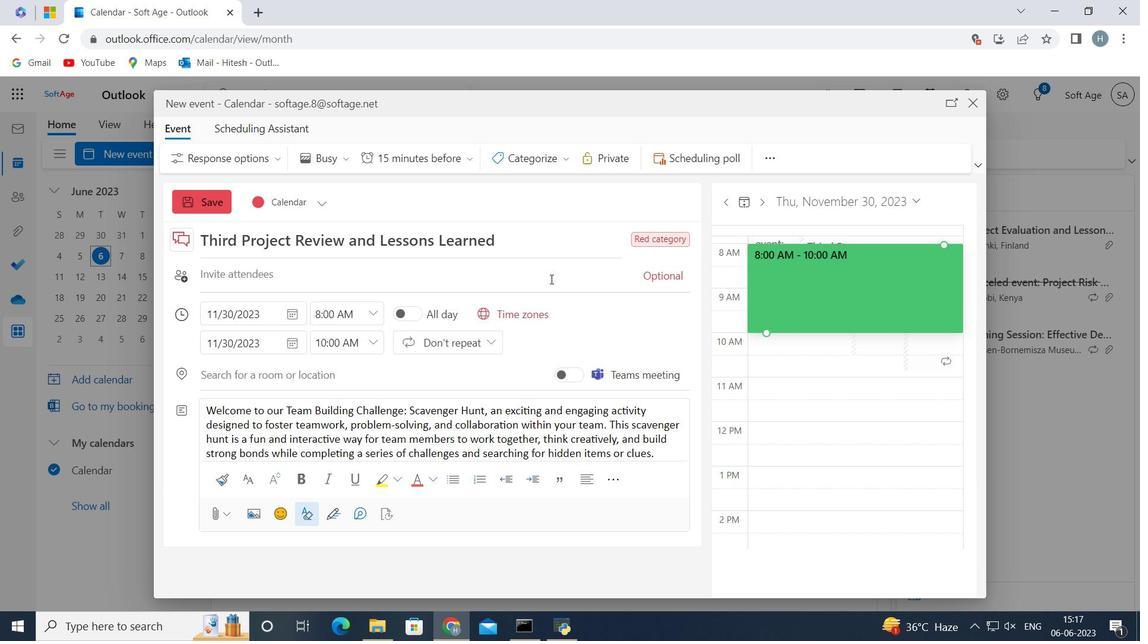 
Action: Mouse pressed left at (443, 283)
Screenshot: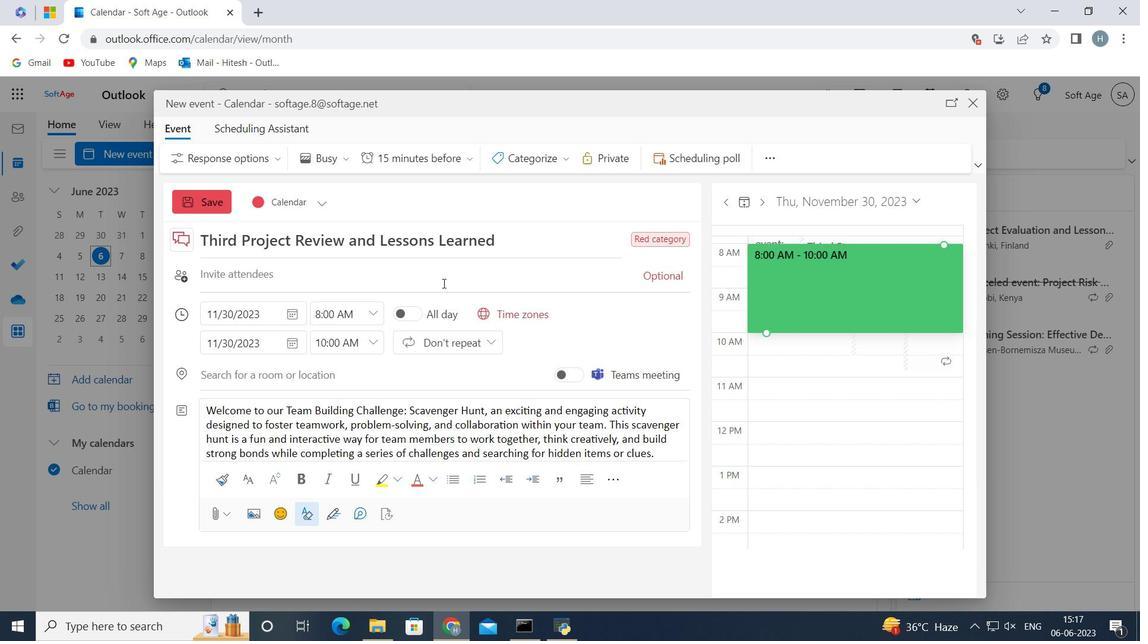 
Action: Mouse moved to (428, 289)
Screenshot: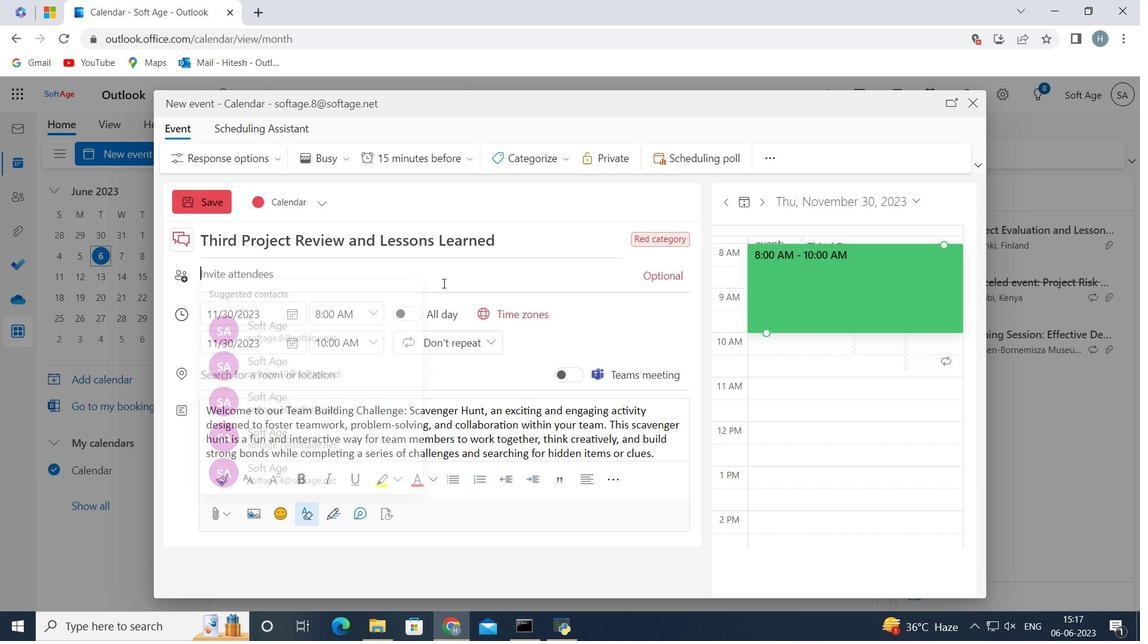 
Action: Key pressed softage
Screenshot: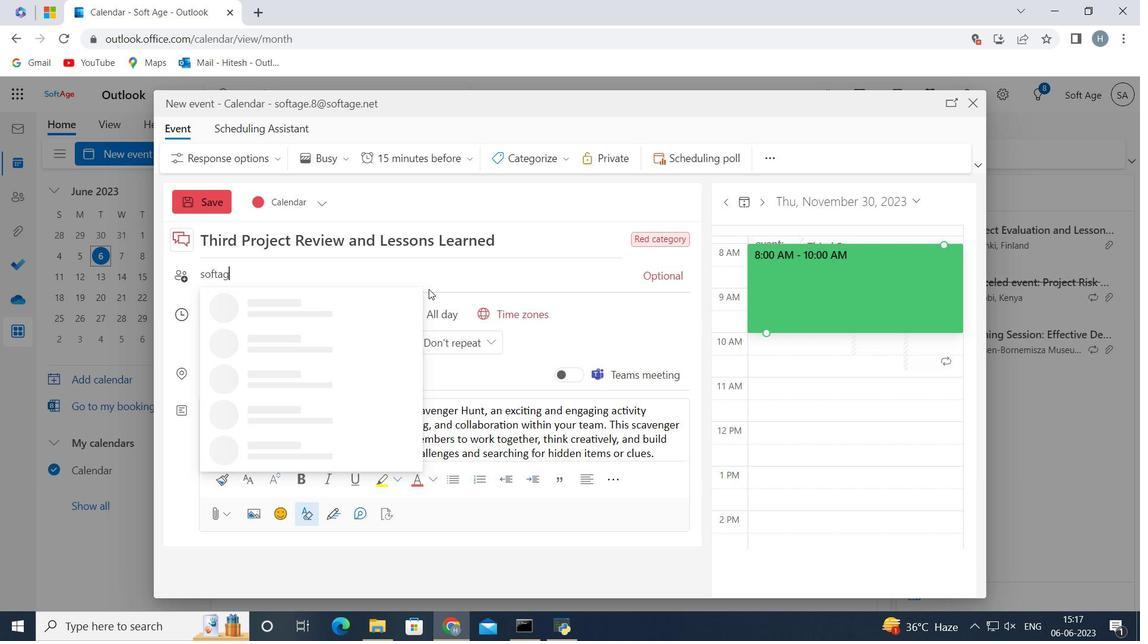 
Action: Mouse moved to (426, 291)
Screenshot: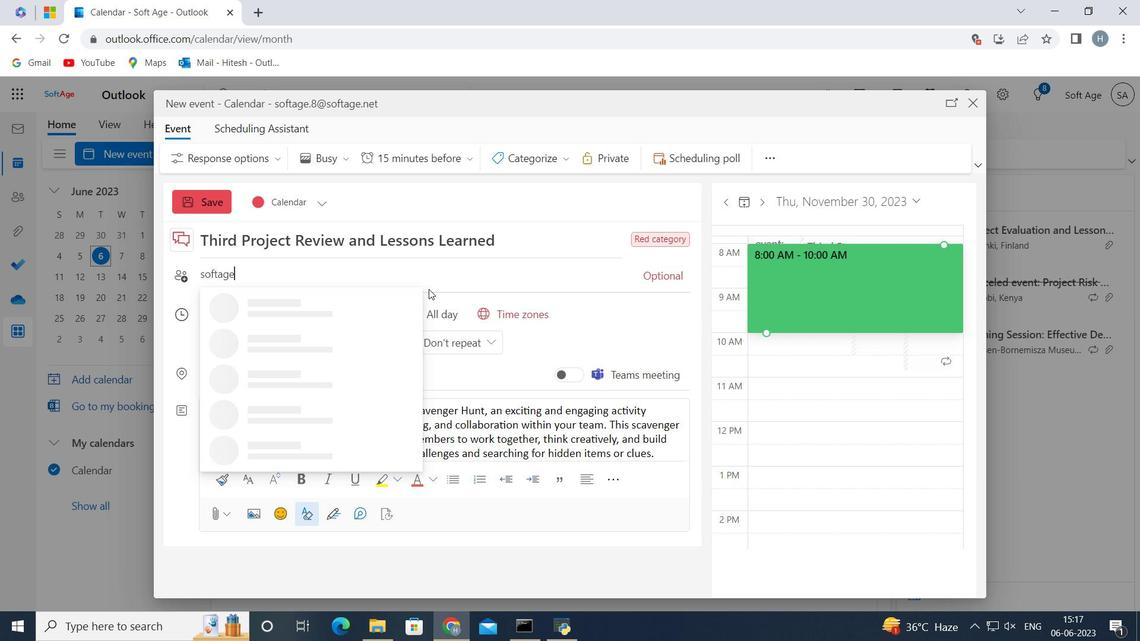 
Action: Key pressed .6<Key.shift>@softage.net
Screenshot: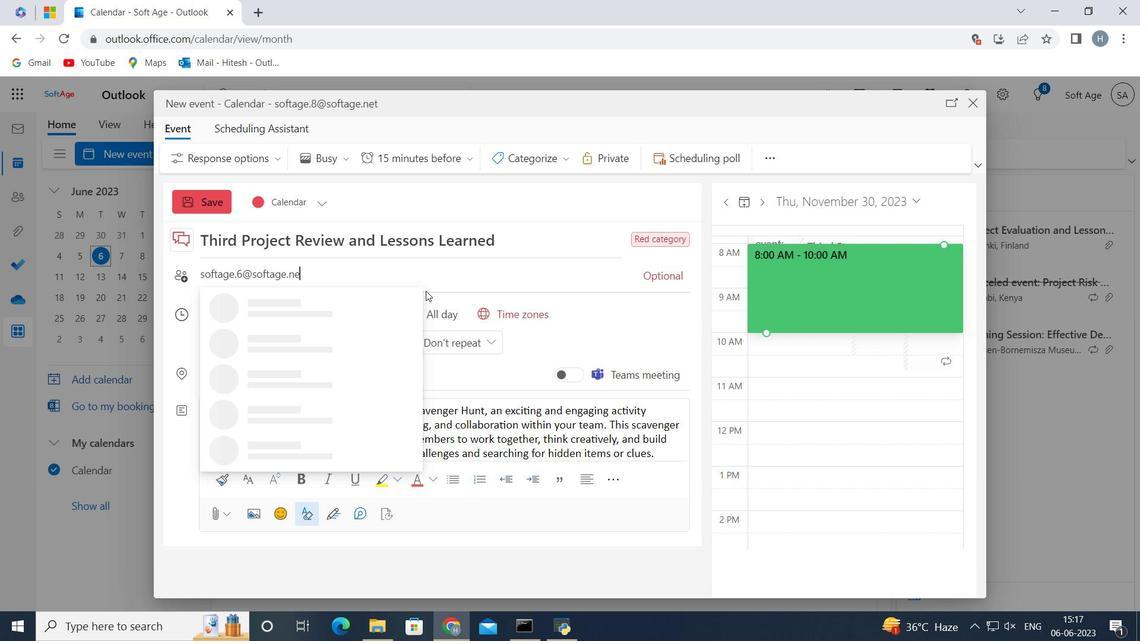 
Action: Mouse moved to (303, 308)
Screenshot: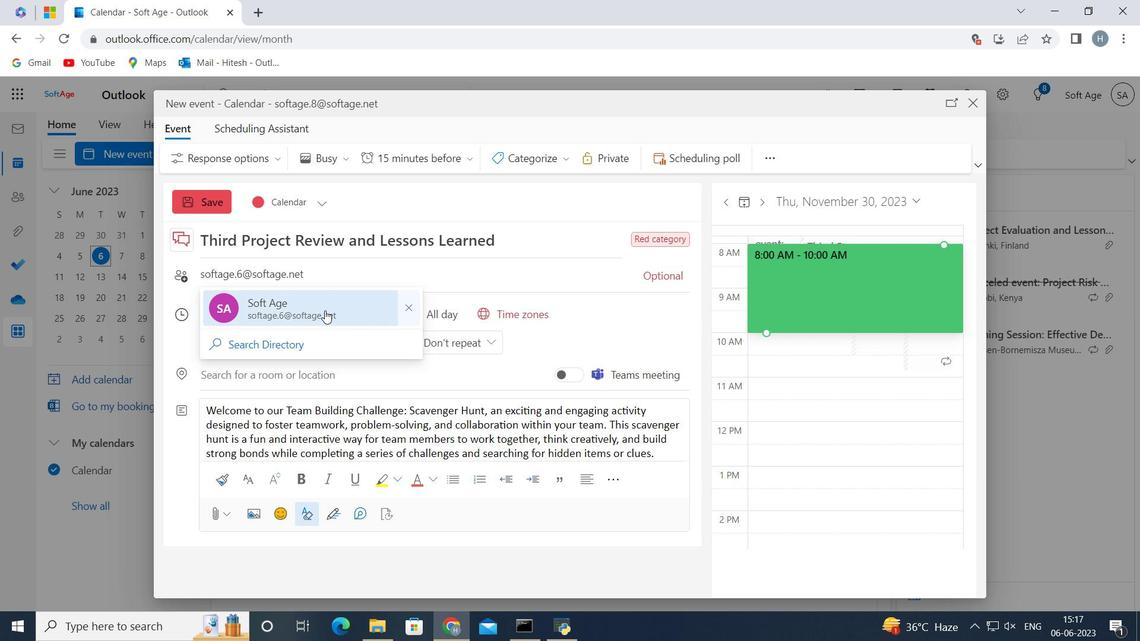 
Action: Mouse pressed left at (303, 308)
Screenshot: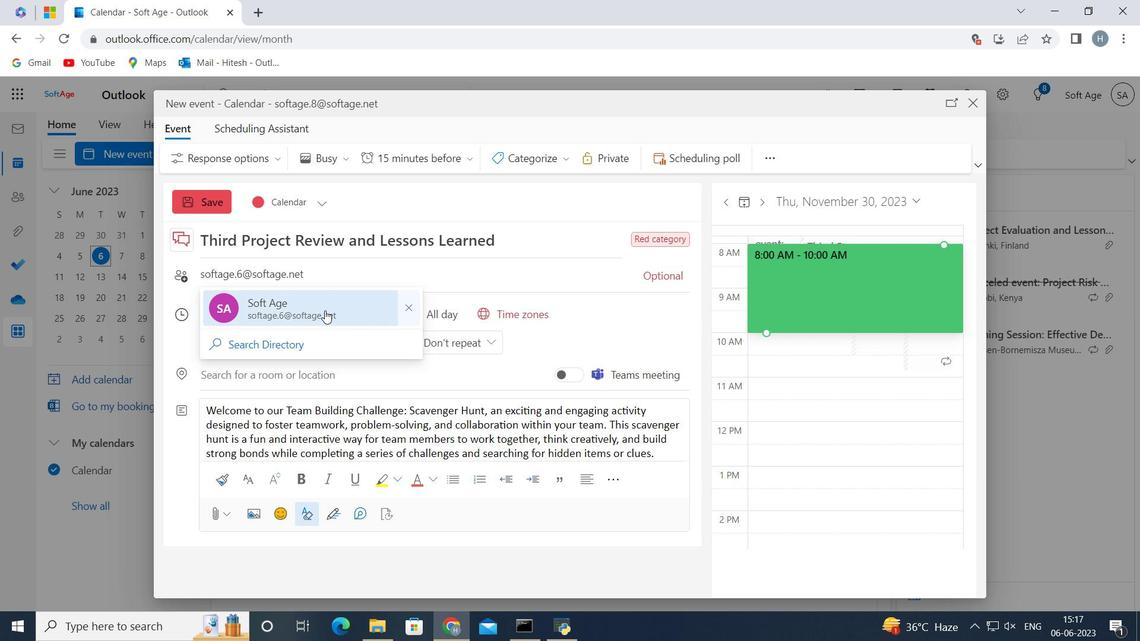 
Action: Mouse moved to (303, 308)
Screenshot: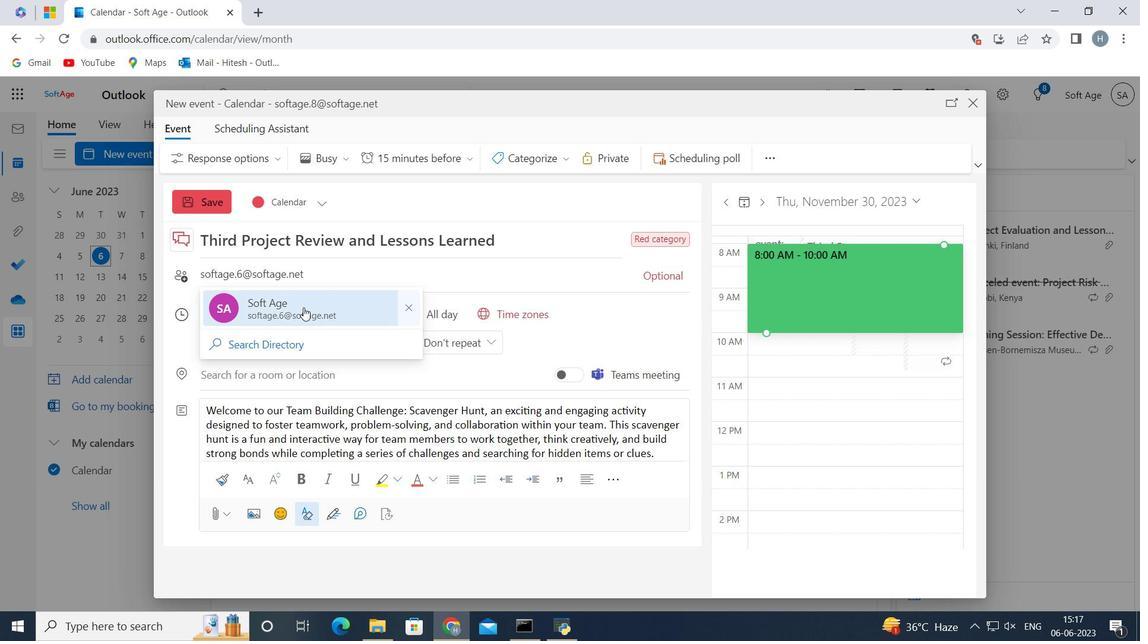 
Action: Key pressed softage.
Screenshot: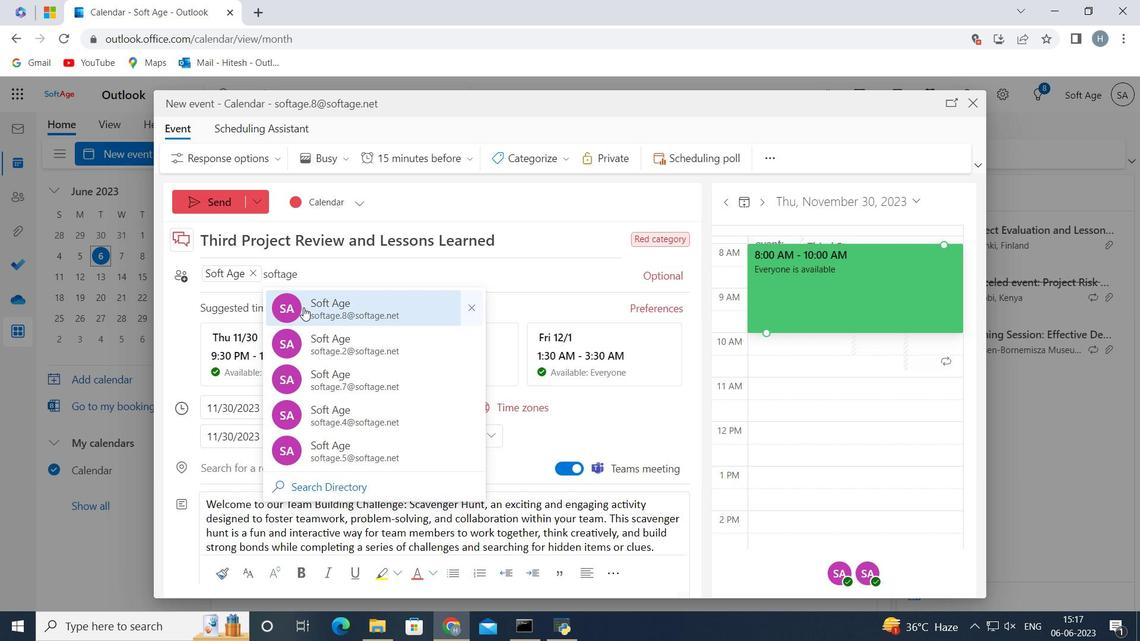 
Action: Mouse moved to (289, 321)
Screenshot: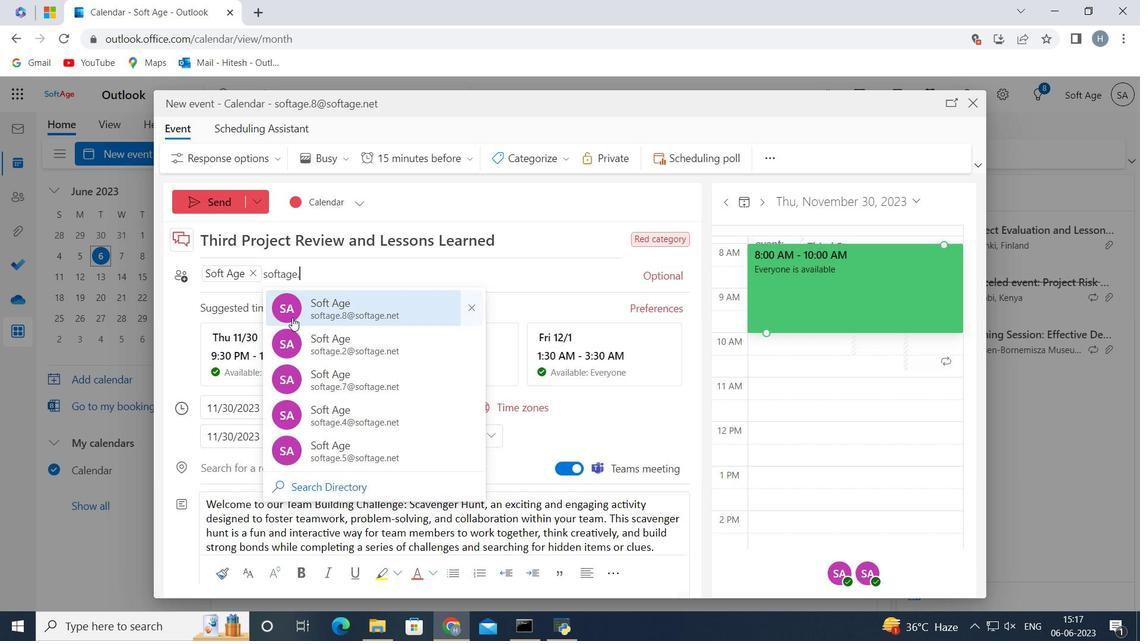 
Action: Key pressed 1<Key.shift>@so
Screenshot: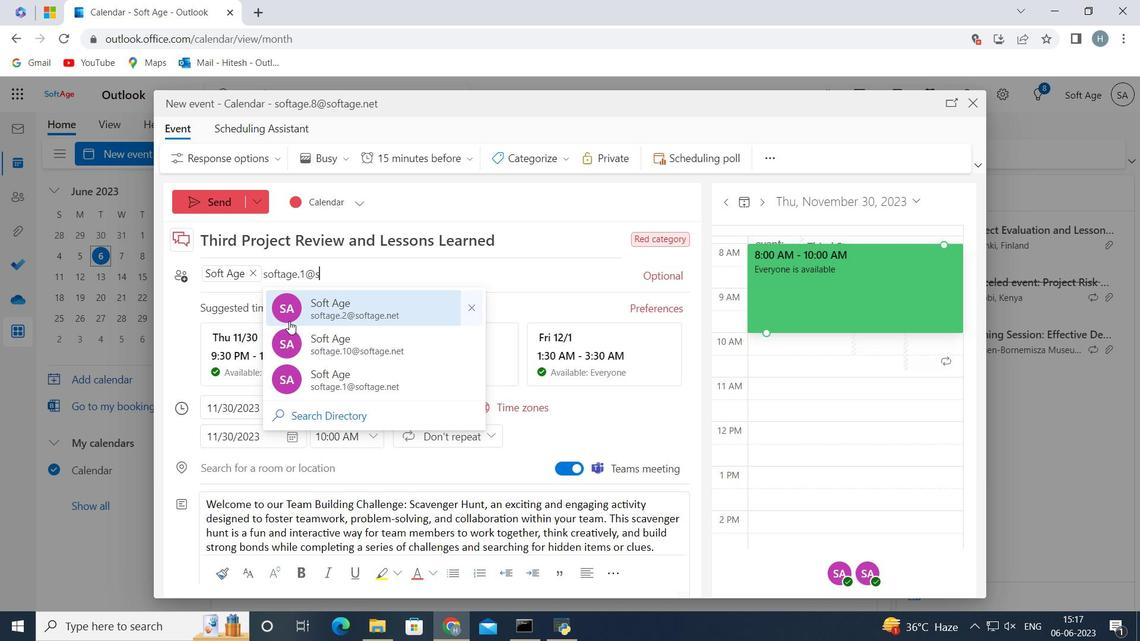 
Action: Mouse moved to (288, 323)
Screenshot: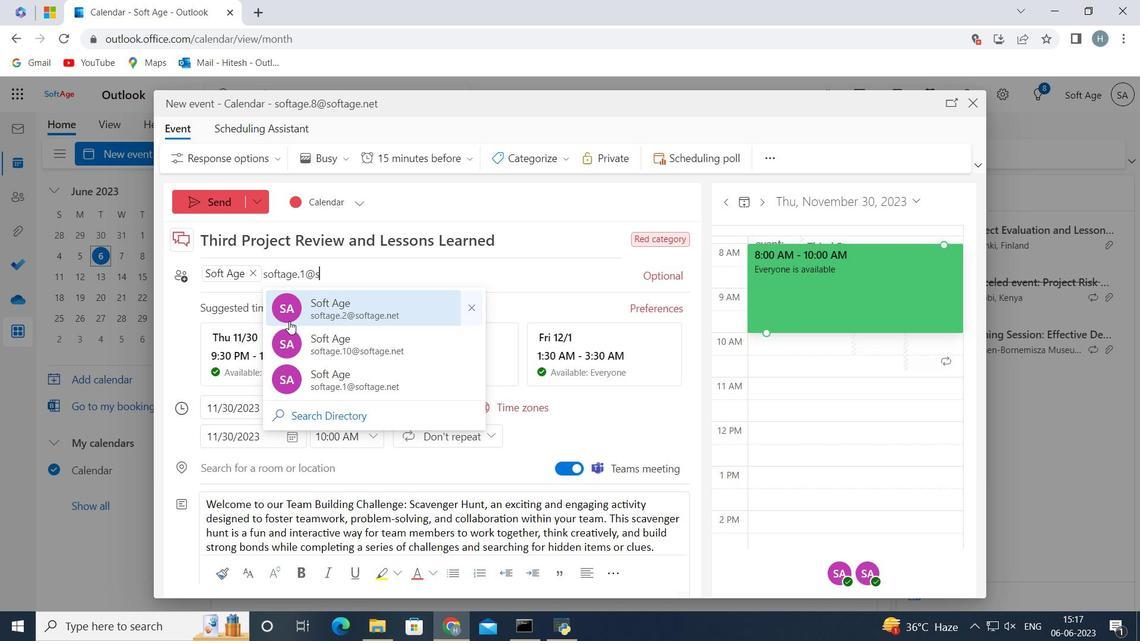 
Action: Key pressed ftage.net
Screenshot: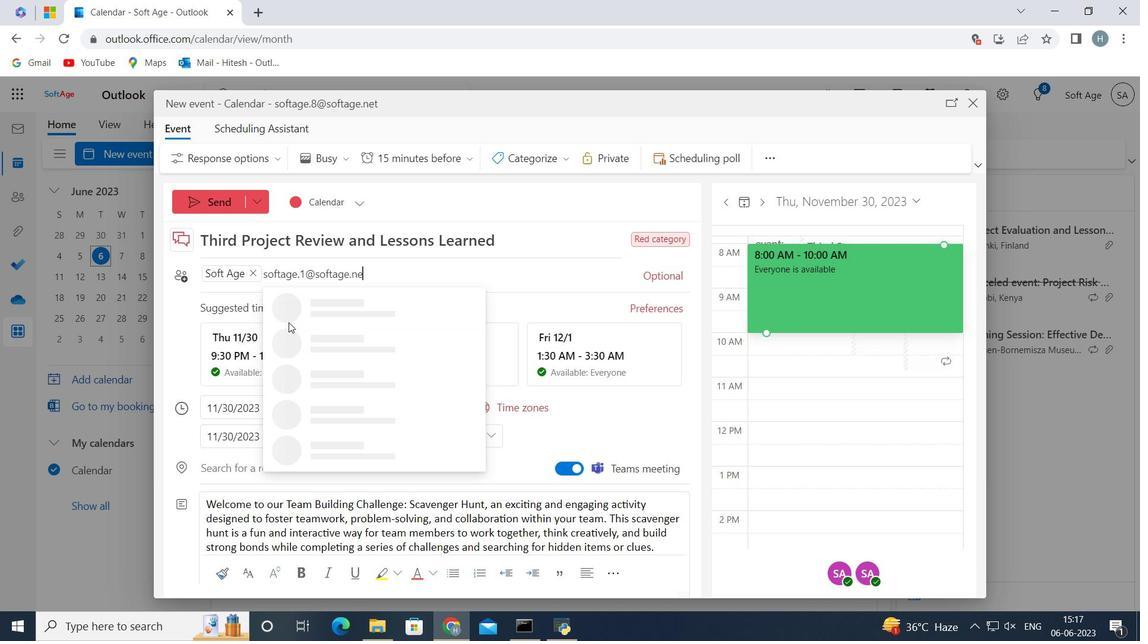 
Action: Mouse moved to (311, 307)
Screenshot: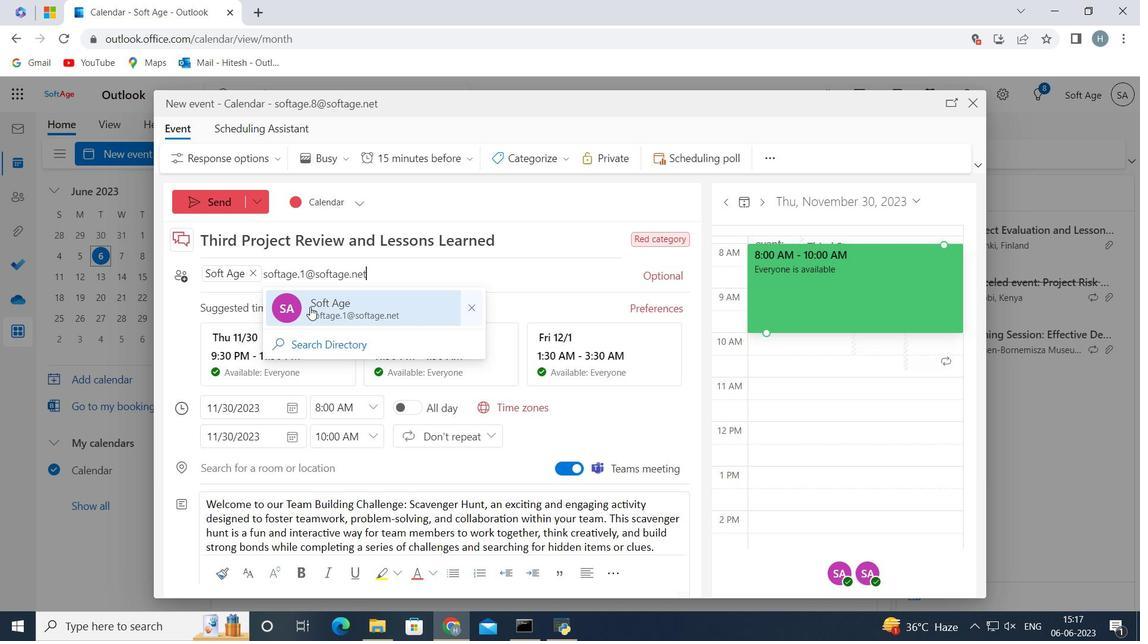 
Action: Mouse pressed left at (311, 307)
Screenshot: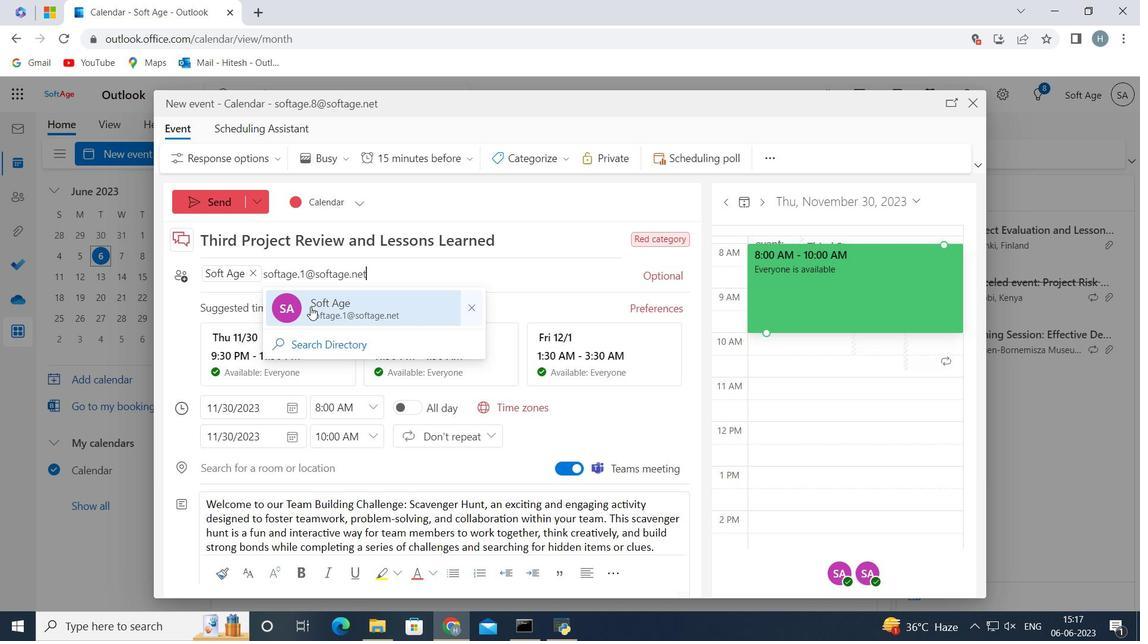 
Action: Mouse moved to (444, 156)
Screenshot: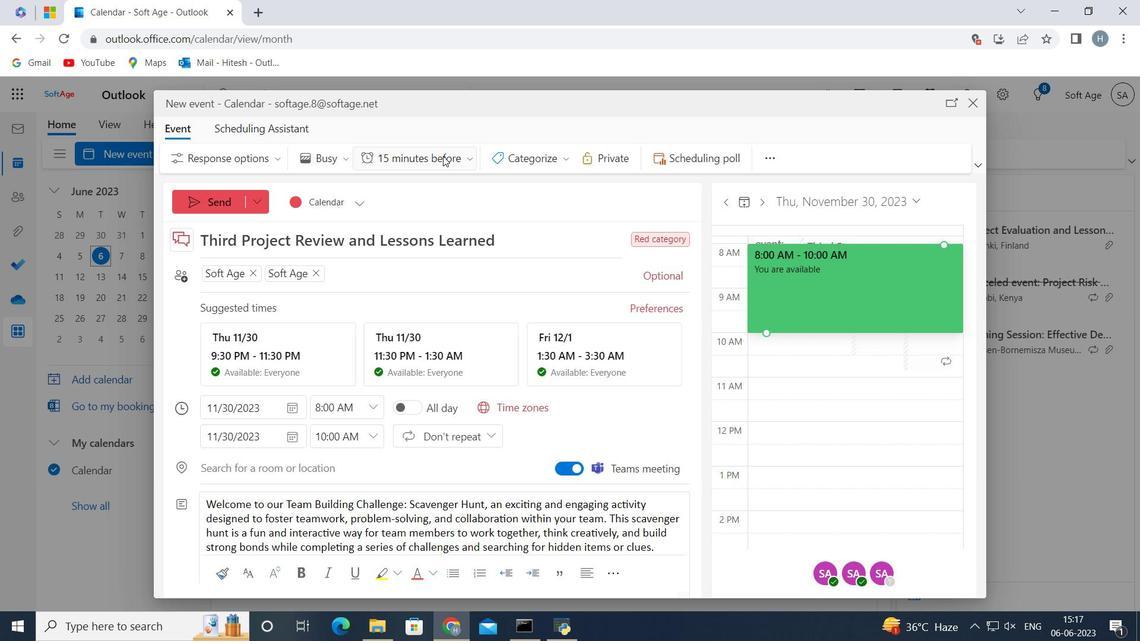 
Action: Mouse pressed left at (444, 156)
Screenshot: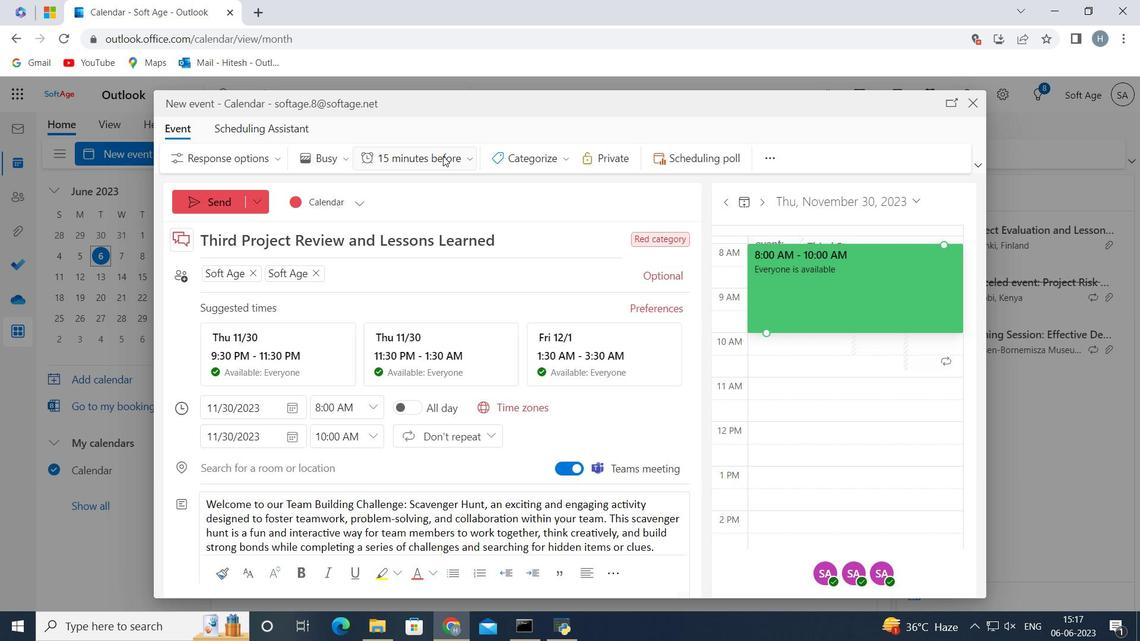
Action: Mouse moved to (441, 266)
Screenshot: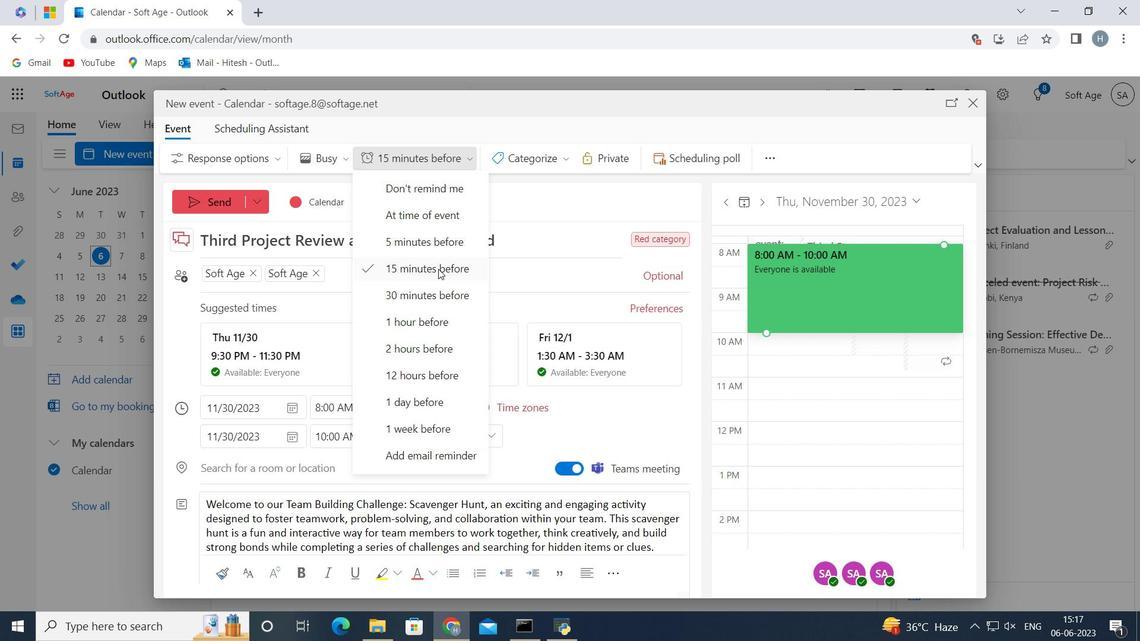 
Action: Mouse pressed left at (441, 266)
Screenshot: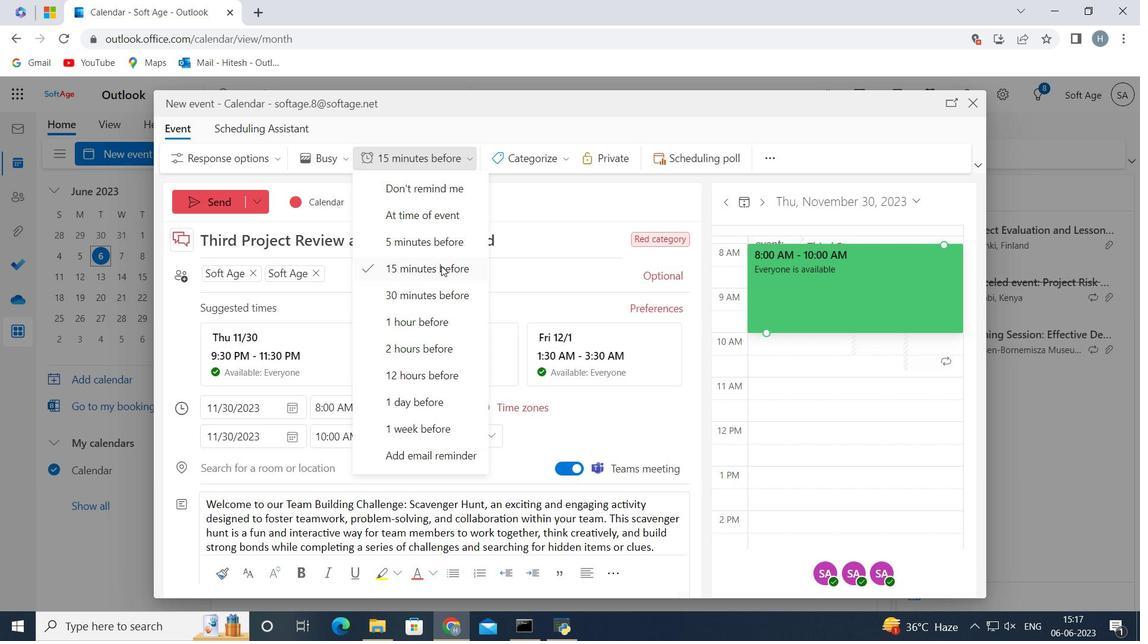 
Action: Mouse moved to (191, 199)
Screenshot: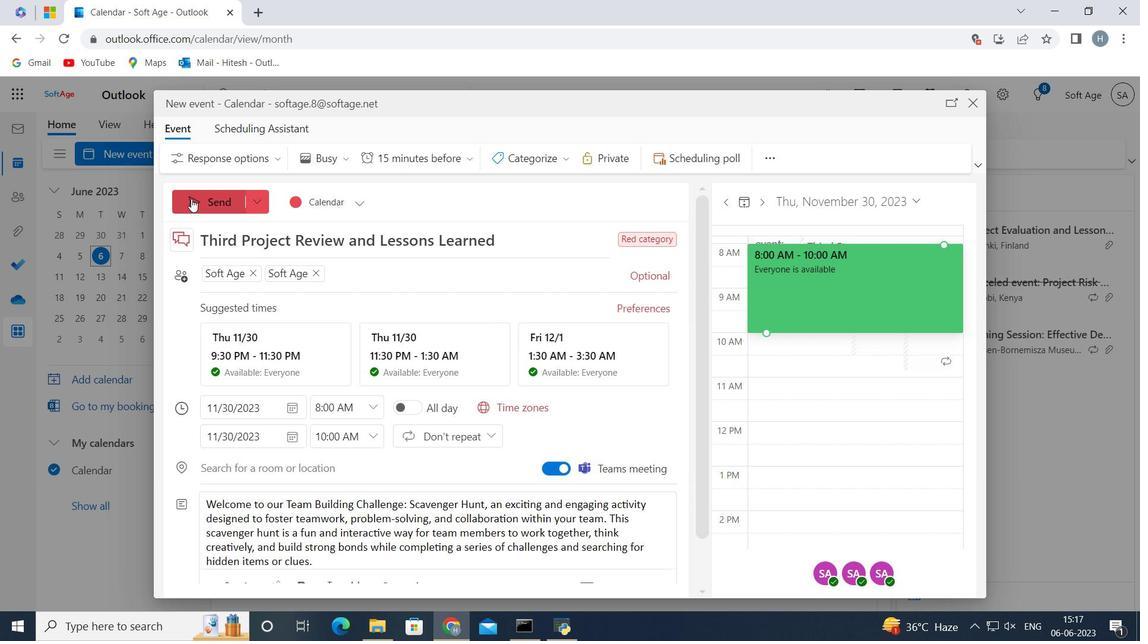 
Action: Mouse pressed left at (191, 199)
Screenshot: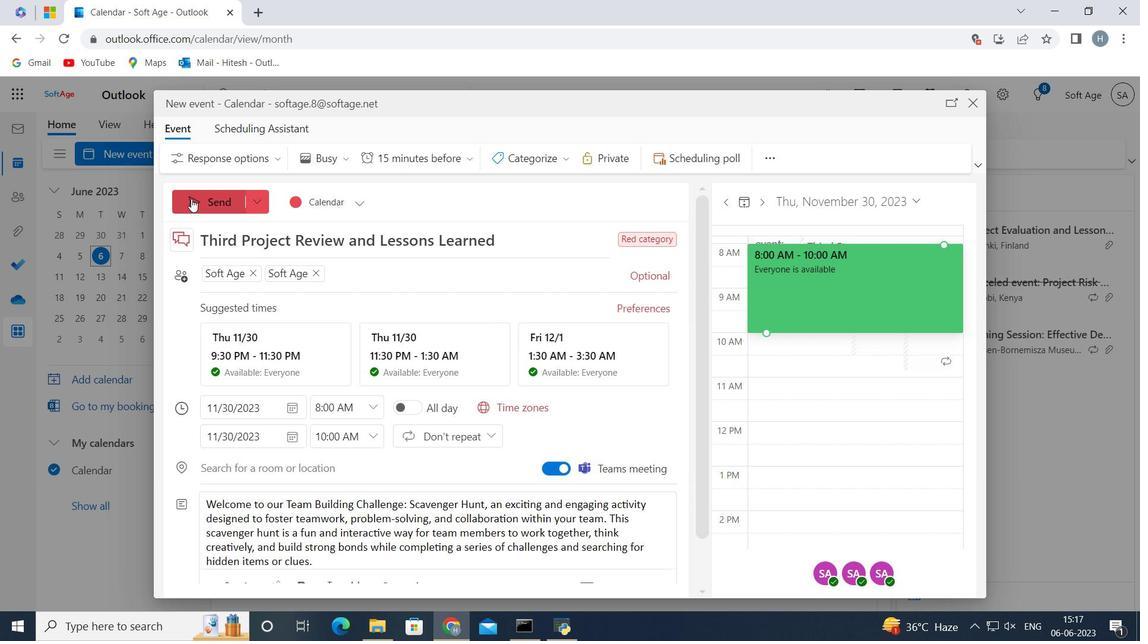 
Action: Mouse moved to (545, 255)
Screenshot: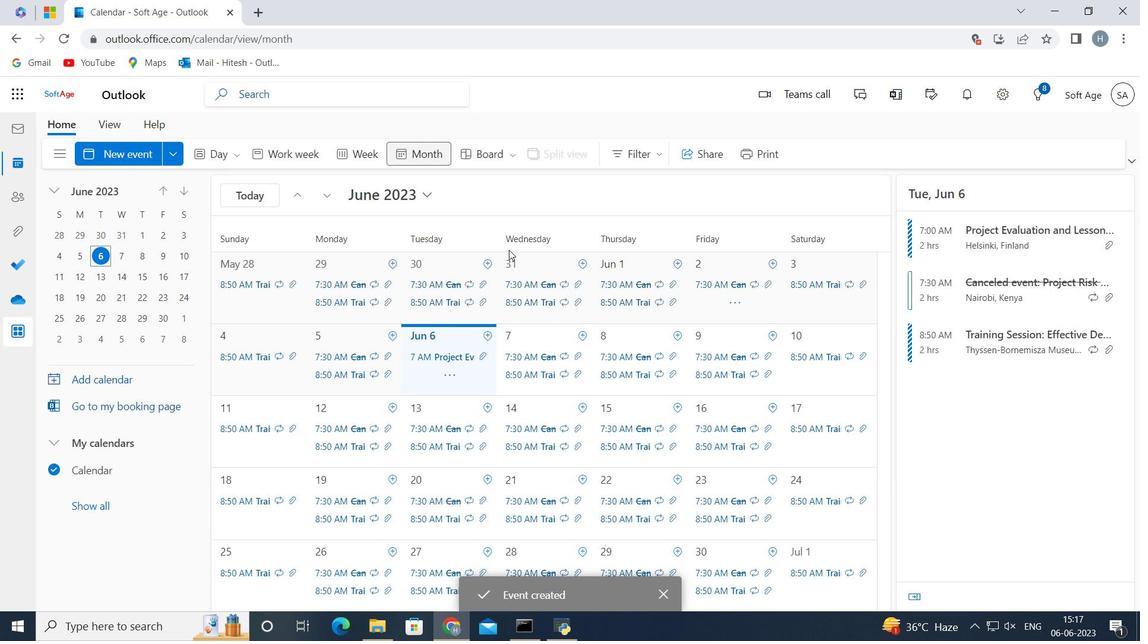 
